 Task: Font style For heading Use Amiri Quran with dark cornflower blue 2 colour & Underline. font size for heading '20 Pt. 'Change the font style of data to AngsanaUPCand font size to  9 Pt. Change the alignment of both headline & data to  Align center. In the sheet  analysisAnnualSales_Report_2022
Action: Mouse moved to (7, 20)
Screenshot: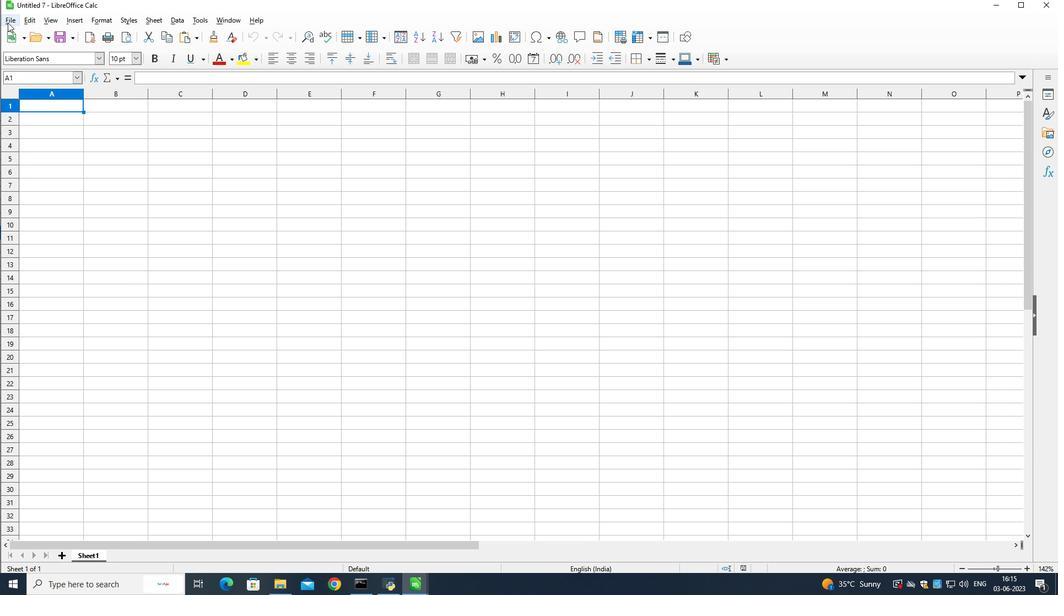 
Action: Mouse pressed left at (7, 20)
Screenshot: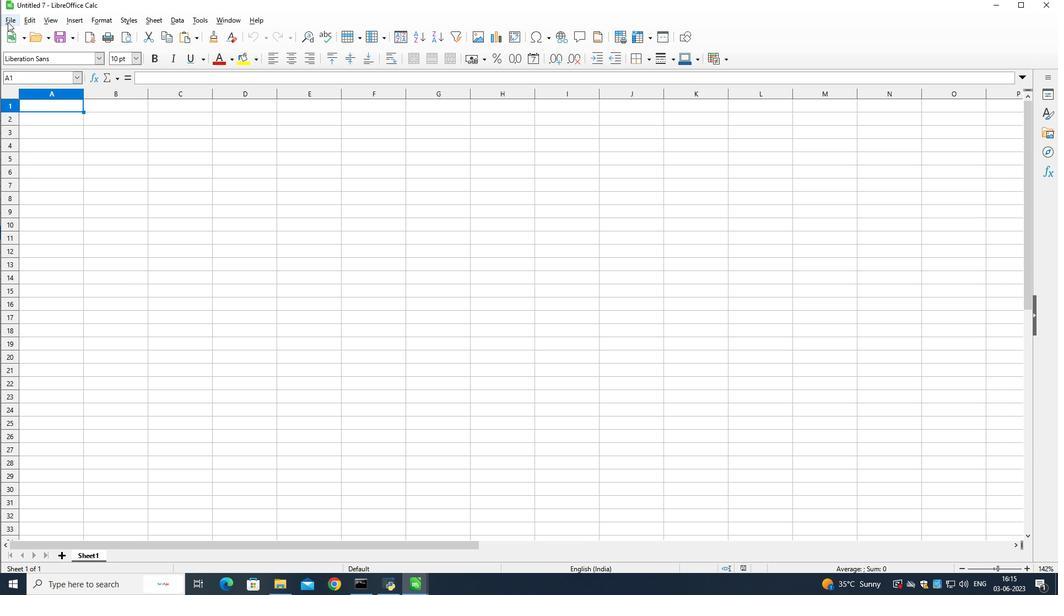 
Action: Mouse moved to (33, 47)
Screenshot: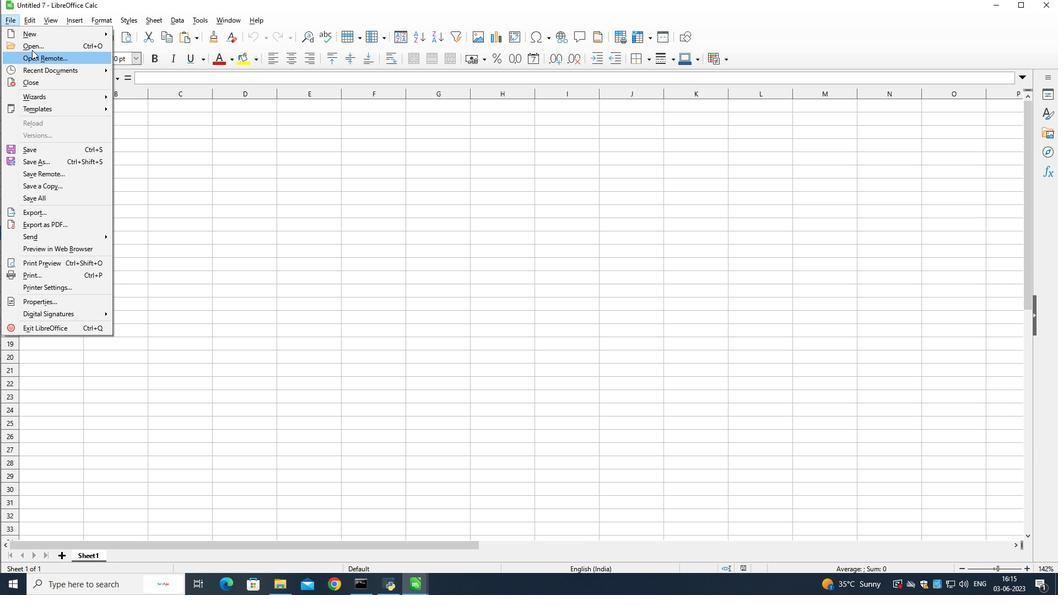 
Action: Mouse pressed left at (33, 47)
Screenshot: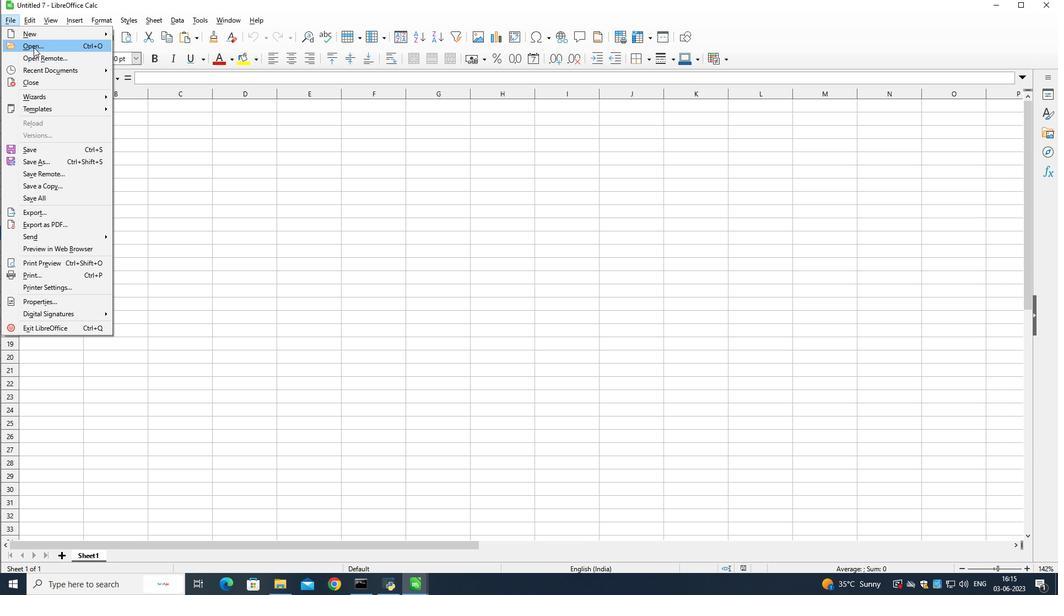 
Action: Mouse moved to (181, 246)
Screenshot: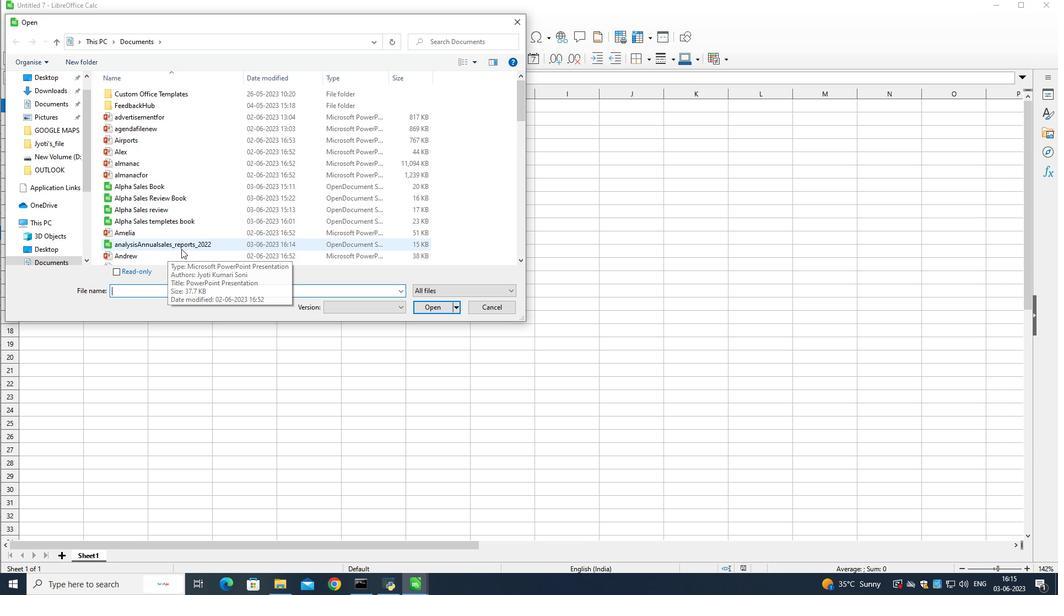
Action: Mouse pressed left at (181, 246)
Screenshot: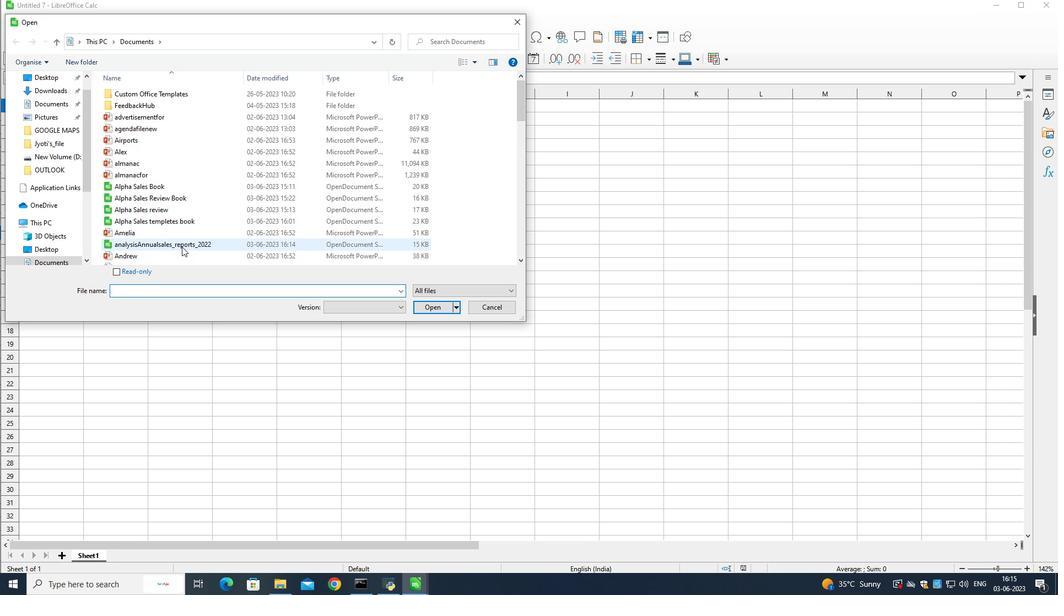 
Action: Mouse moved to (422, 309)
Screenshot: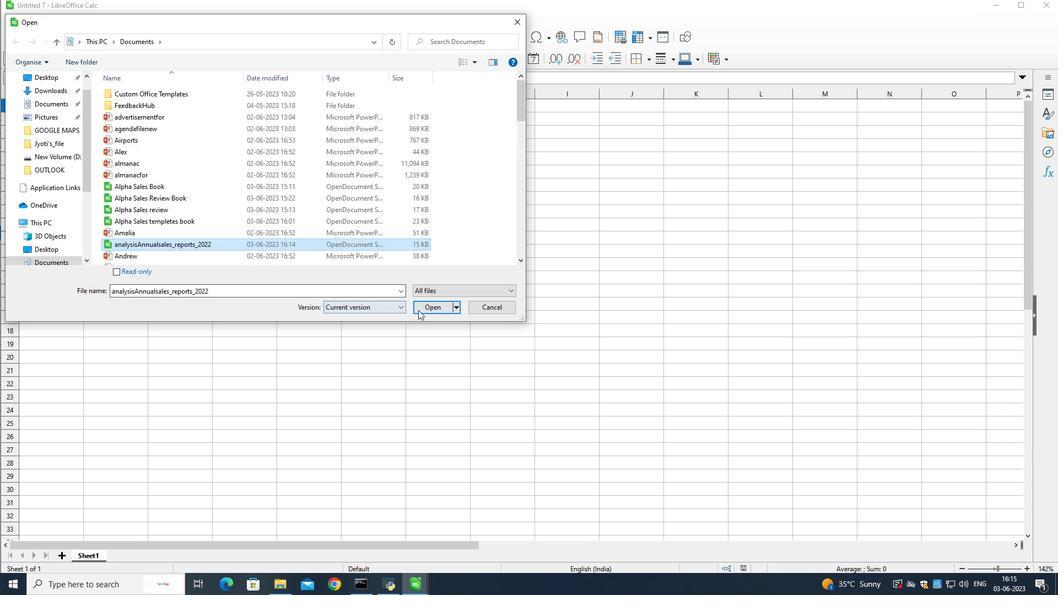 
Action: Mouse pressed left at (422, 309)
Screenshot: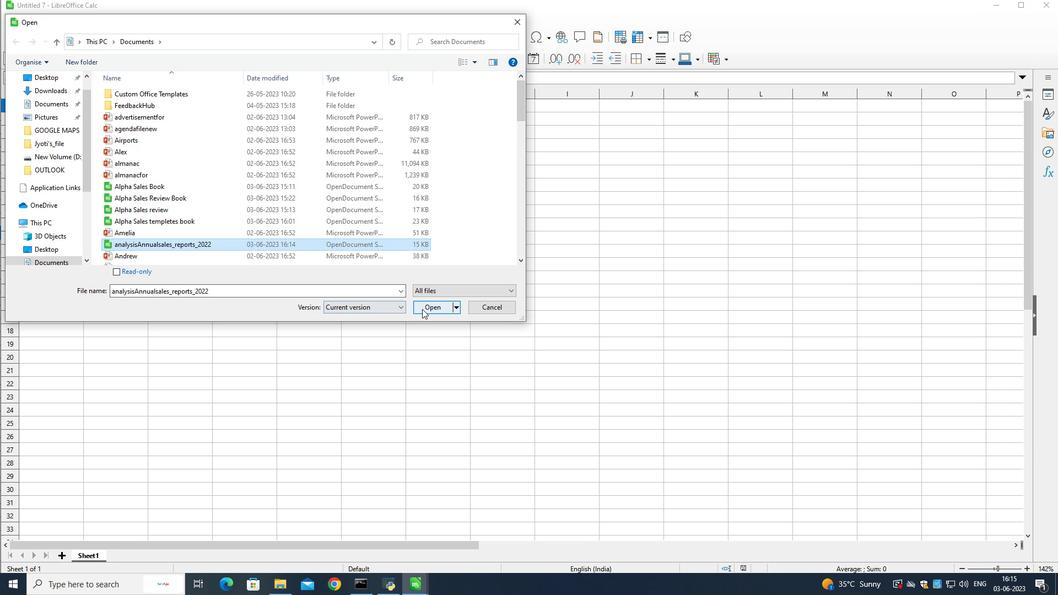 
Action: Mouse moved to (238, 103)
Screenshot: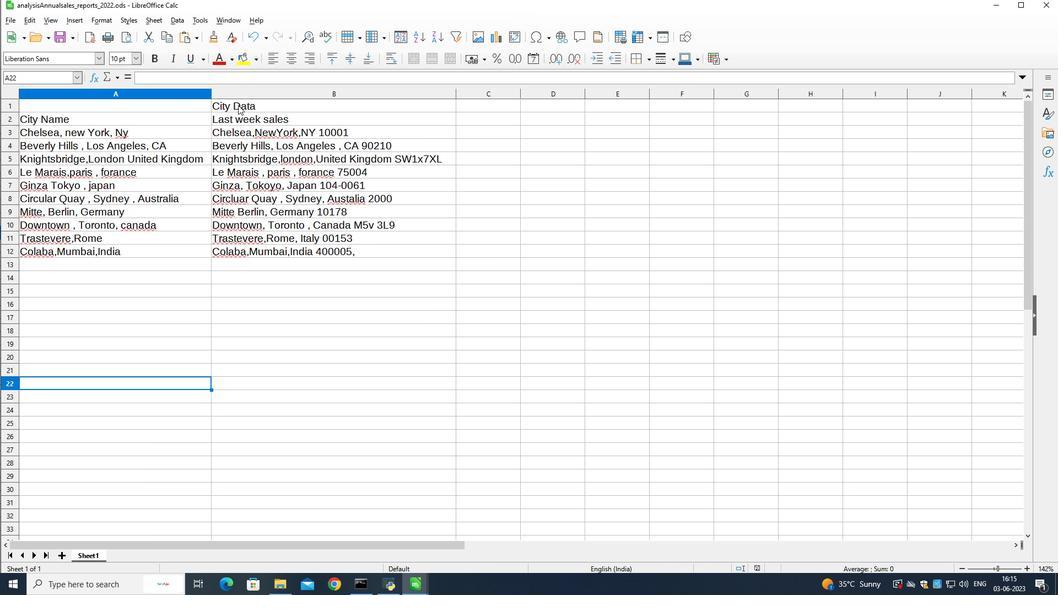 
Action: Mouse pressed left at (238, 103)
Screenshot: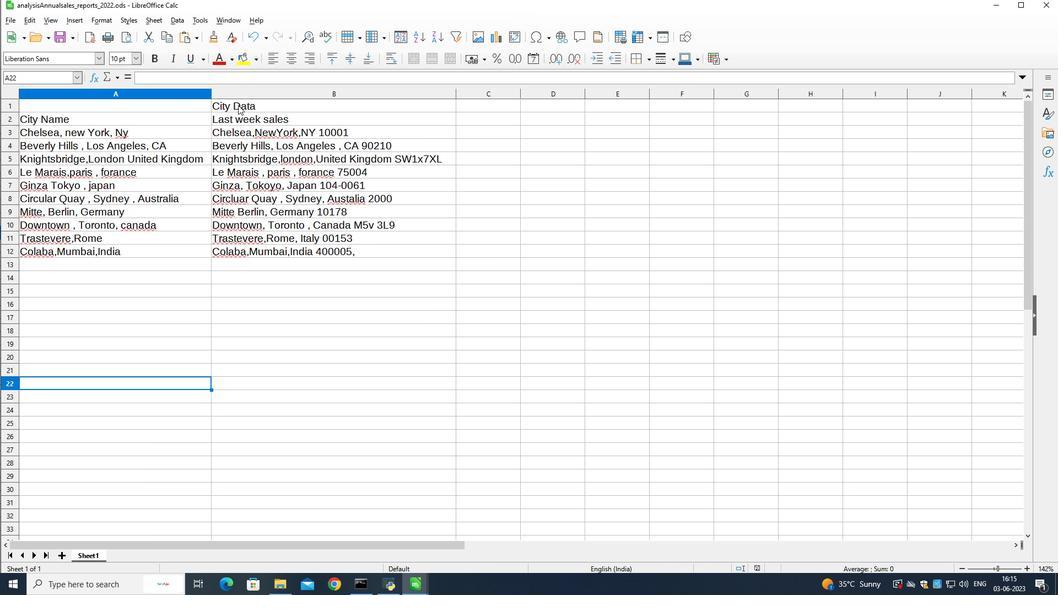 
Action: Mouse pressed left at (238, 103)
Screenshot: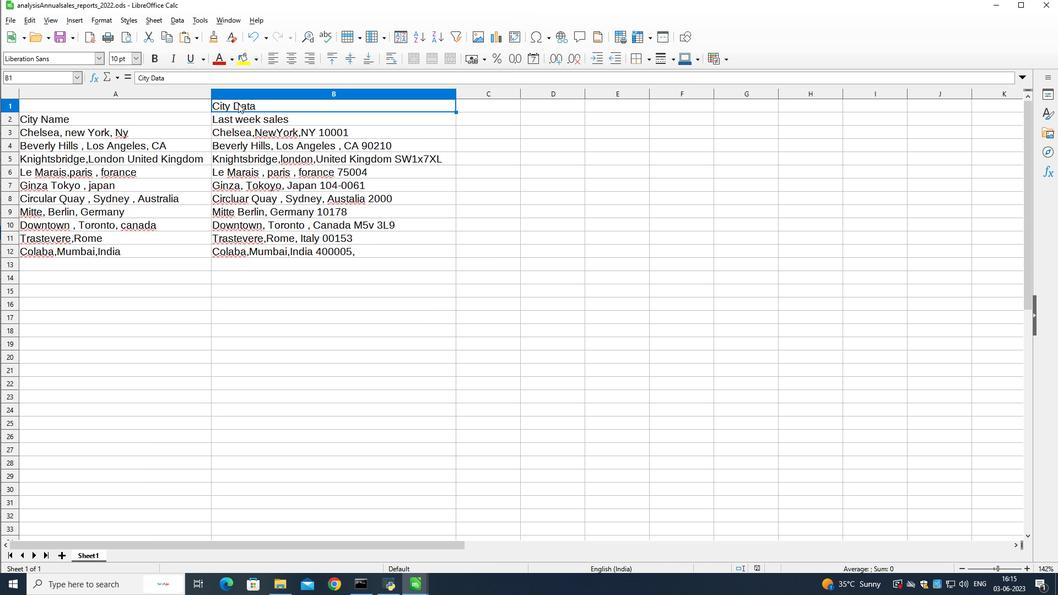 
Action: Mouse pressed left at (238, 103)
Screenshot: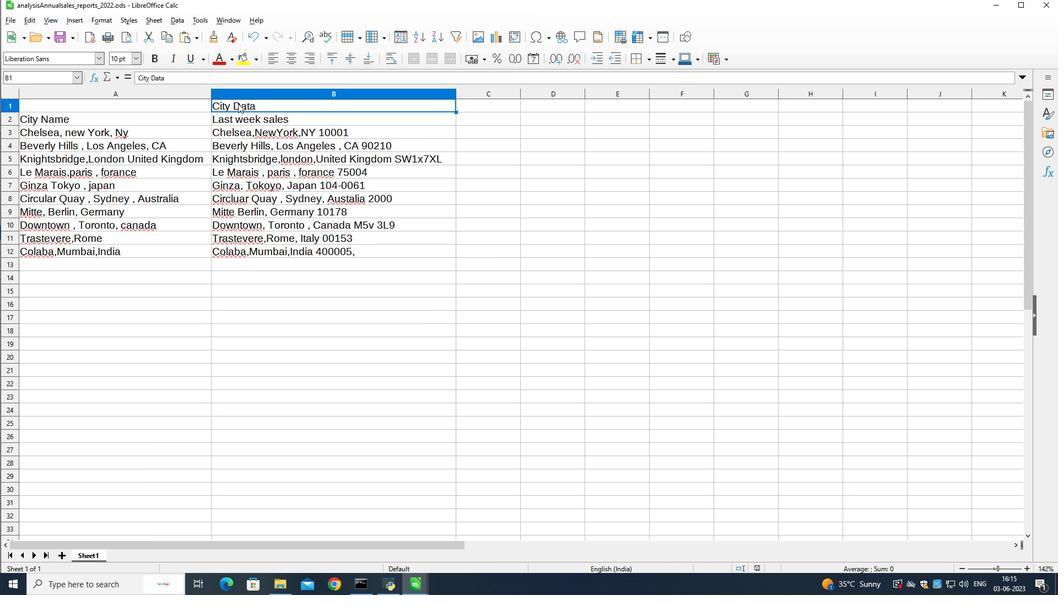 
Action: Mouse moved to (77, 61)
Screenshot: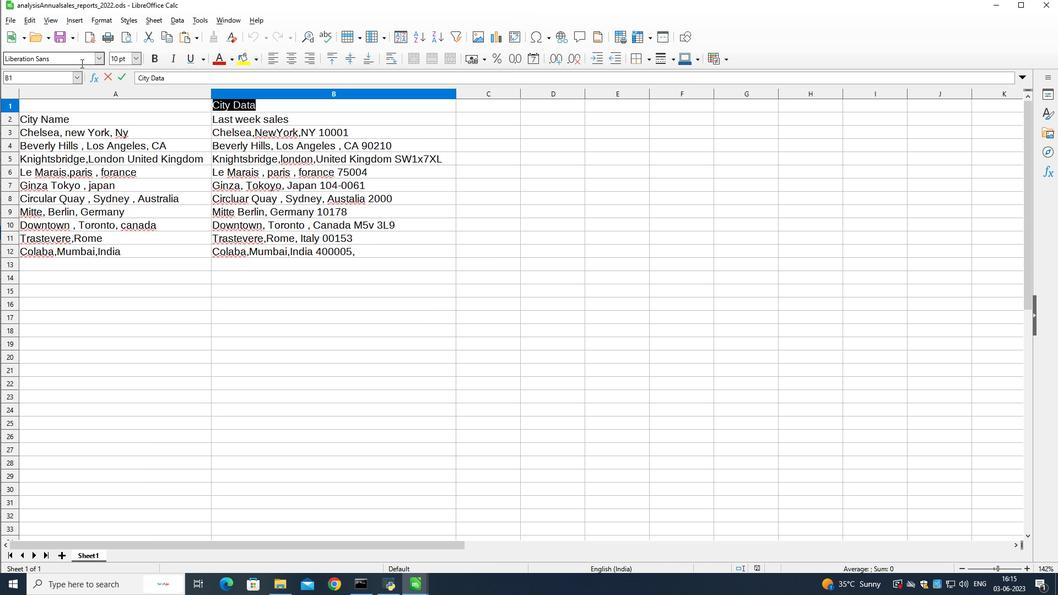 
Action: Mouse pressed left at (77, 61)
Screenshot: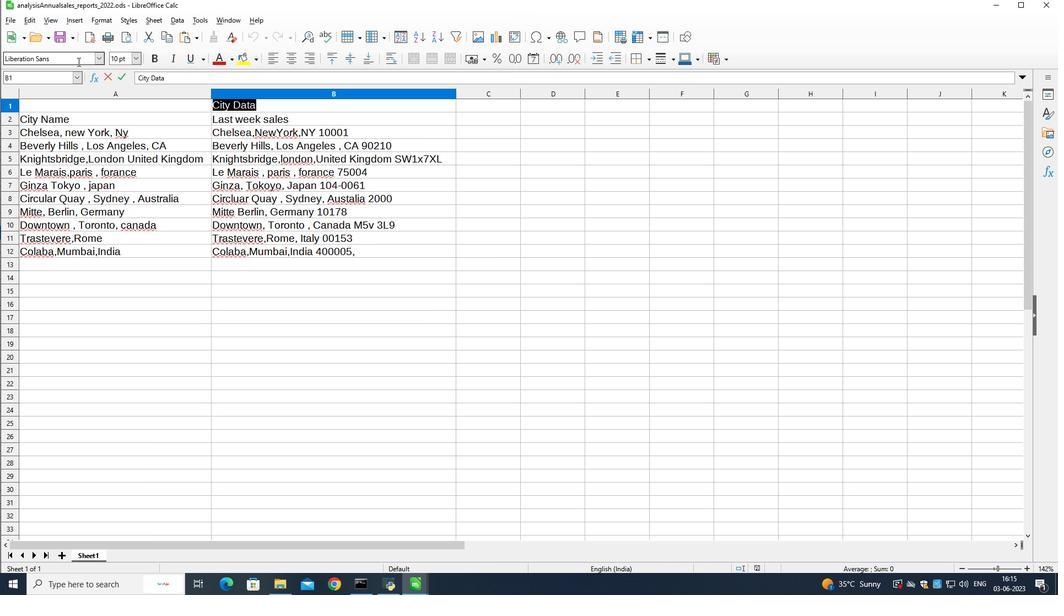 
Action: Mouse moved to (76, 61)
Screenshot: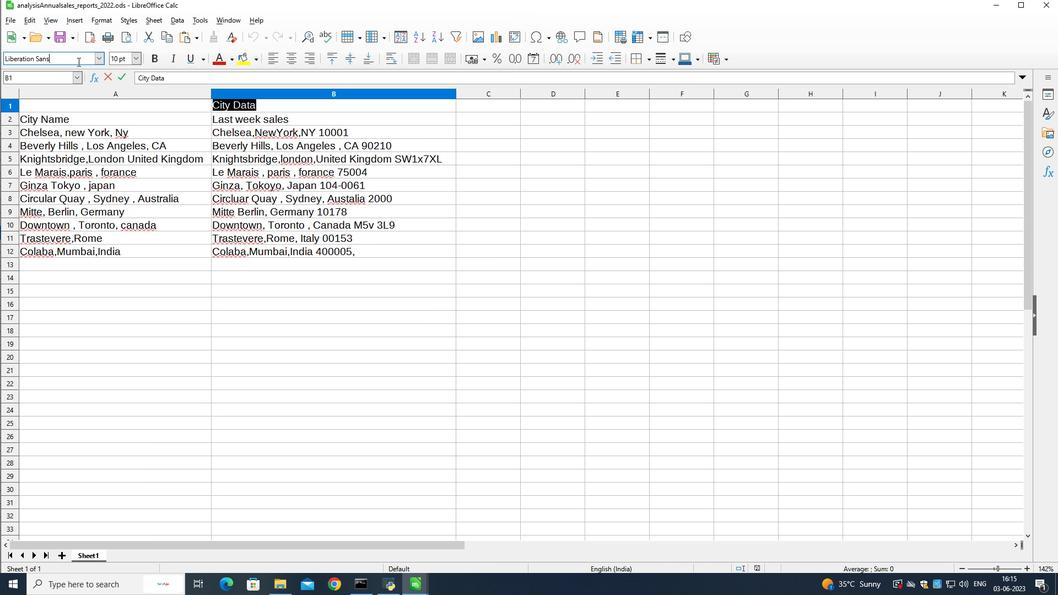
Action: Mouse pressed left at (76, 61)
Screenshot: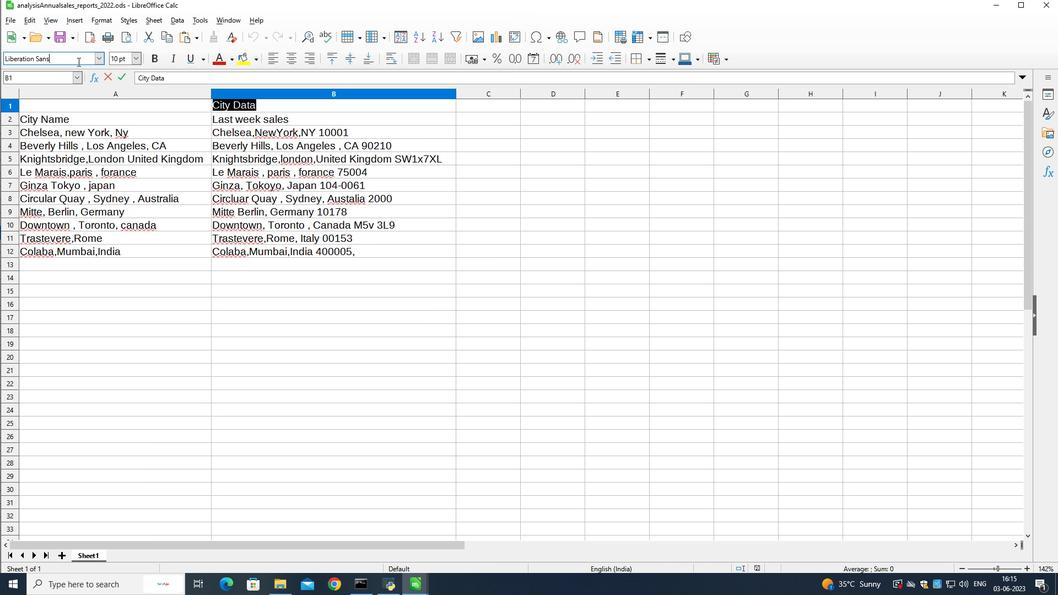 
Action: Mouse pressed left at (76, 61)
Screenshot: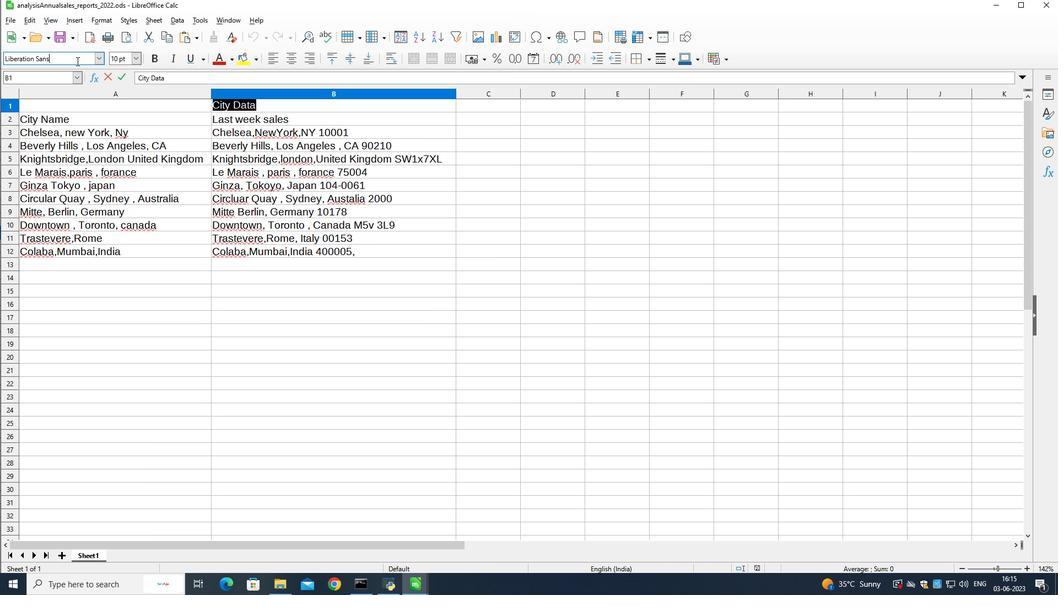 
Action: Mouse moved to (76, 63)
Screenshot: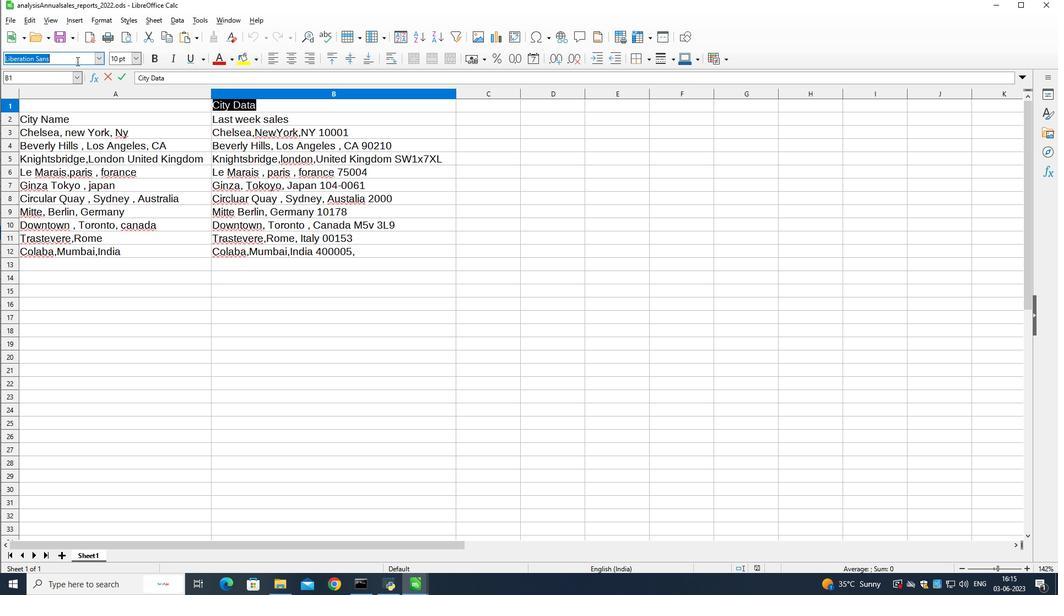
Action: Key pressed <Key.shift>Amiri<Key.space><Key.enter>
Screenshot: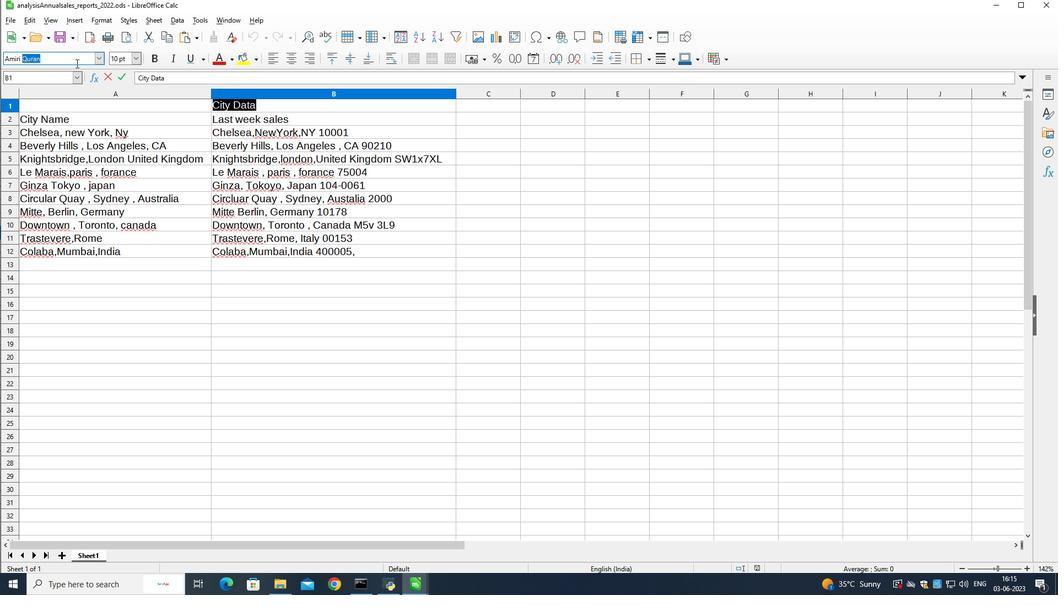 
Action: Mouse moved to (232, 60)
Screenshot: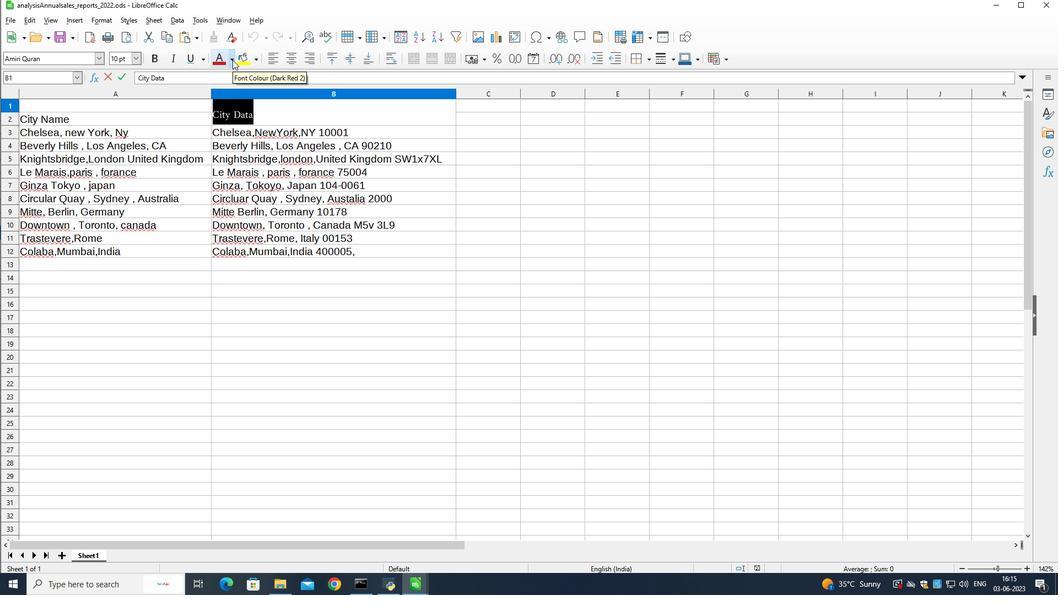 
Action: Mouse pressed left at (232, 60)
Screenshot: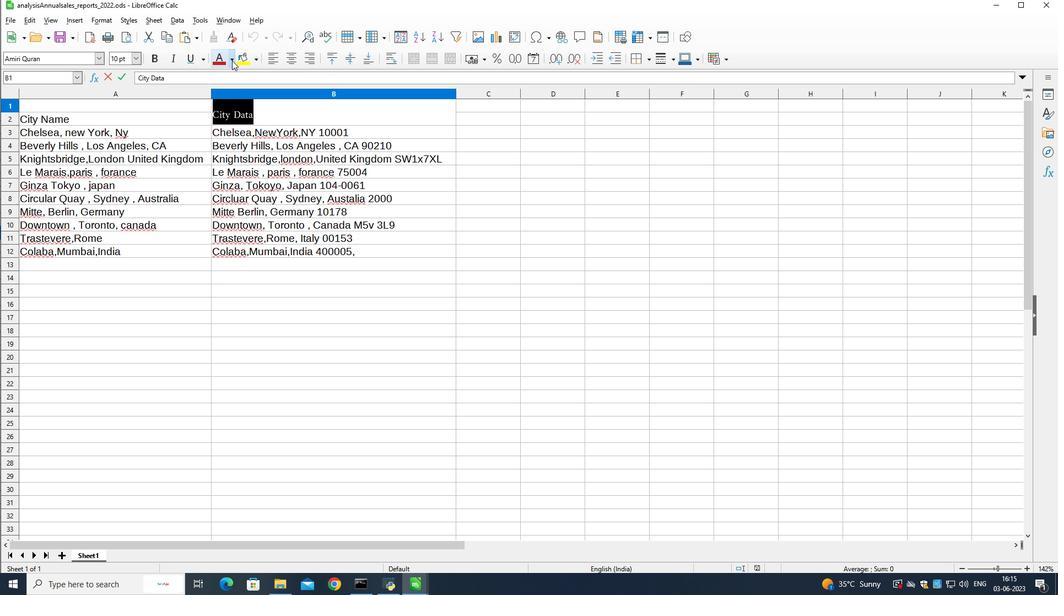 
Action: Mouse moved to (326, 115)
Screenshot: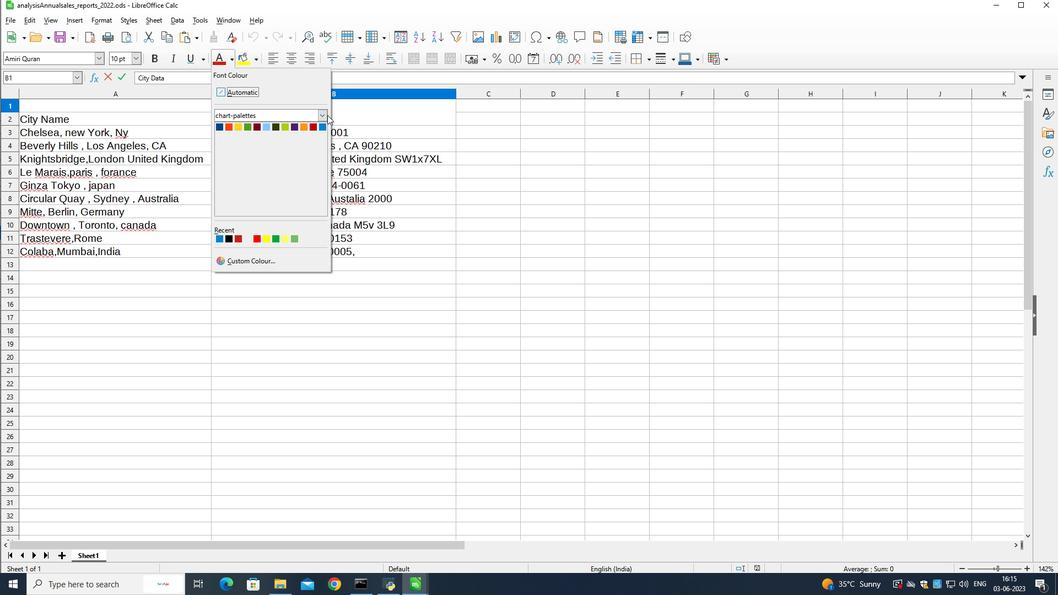 
Action: Mouse pressed left at (326, 115)
Screenshot: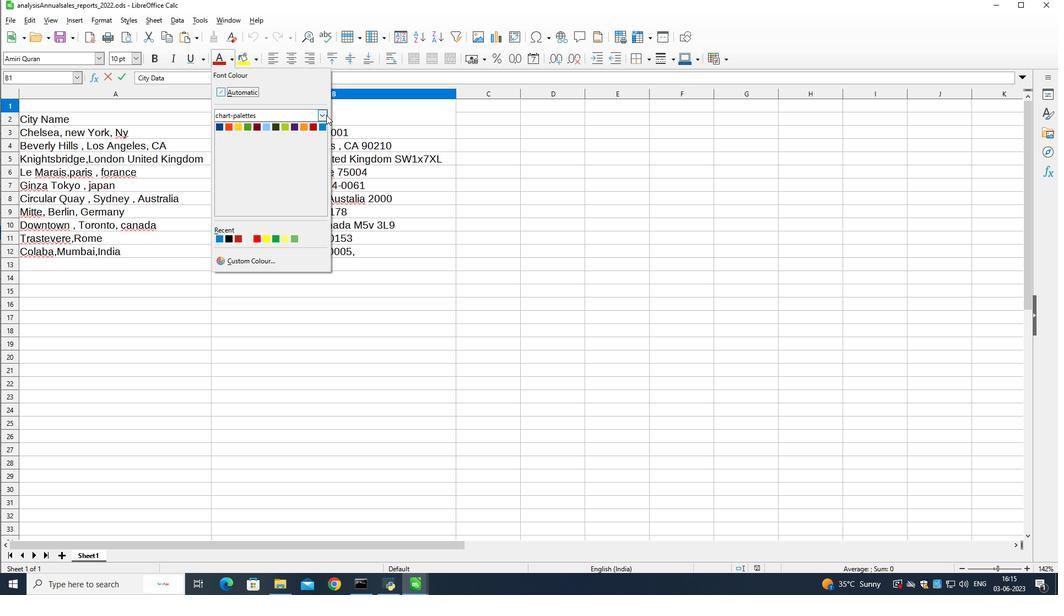
Action: Mouse moved to (259, 257)
Screenshot: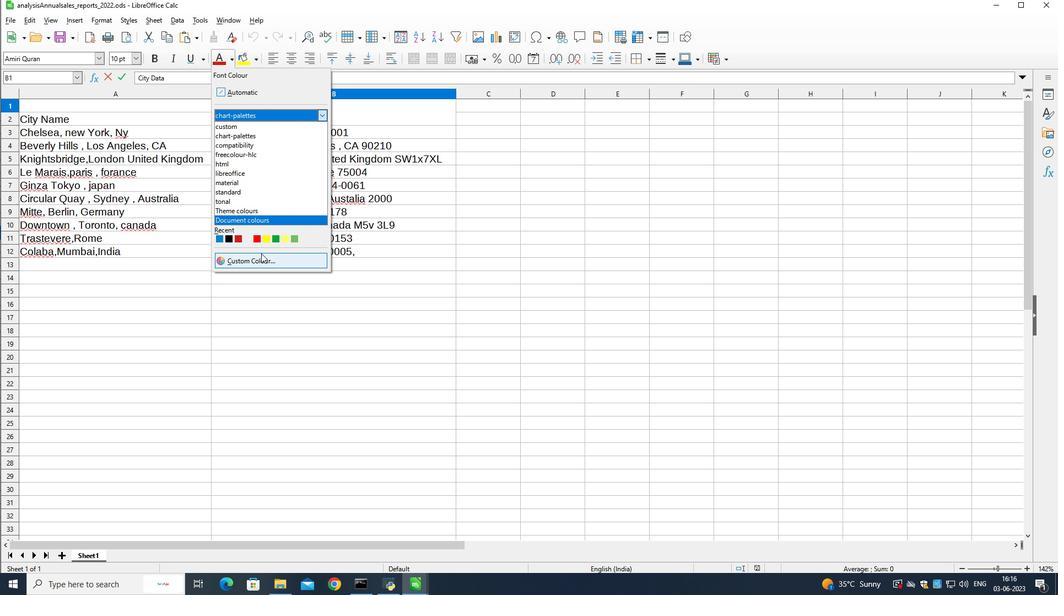 
Action: Mouse pressed left at (259, 257)
Screenshot: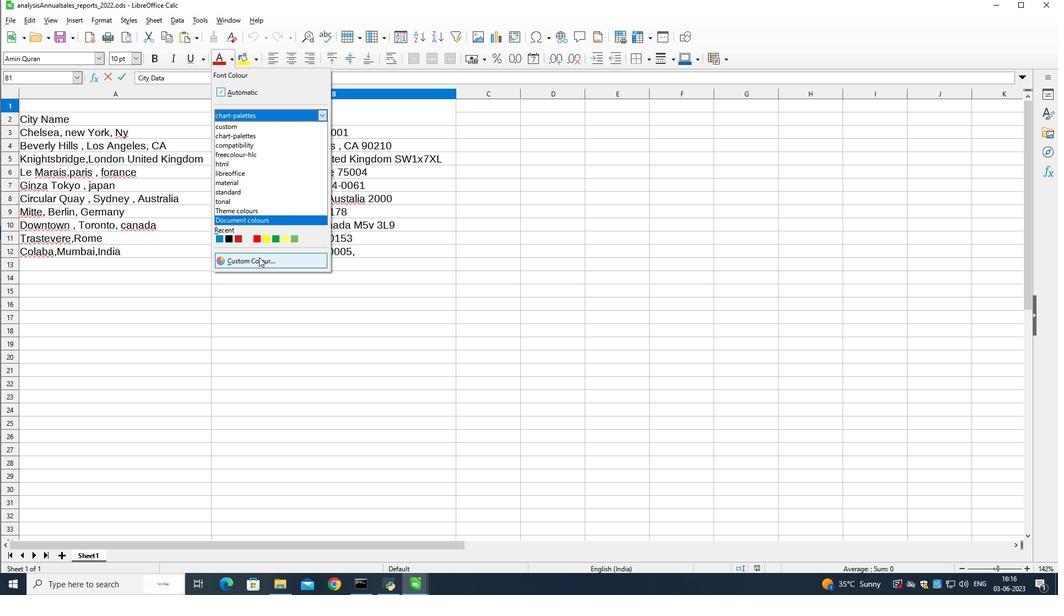 
Action: Mouse moved to (637, 240)
Screenshot: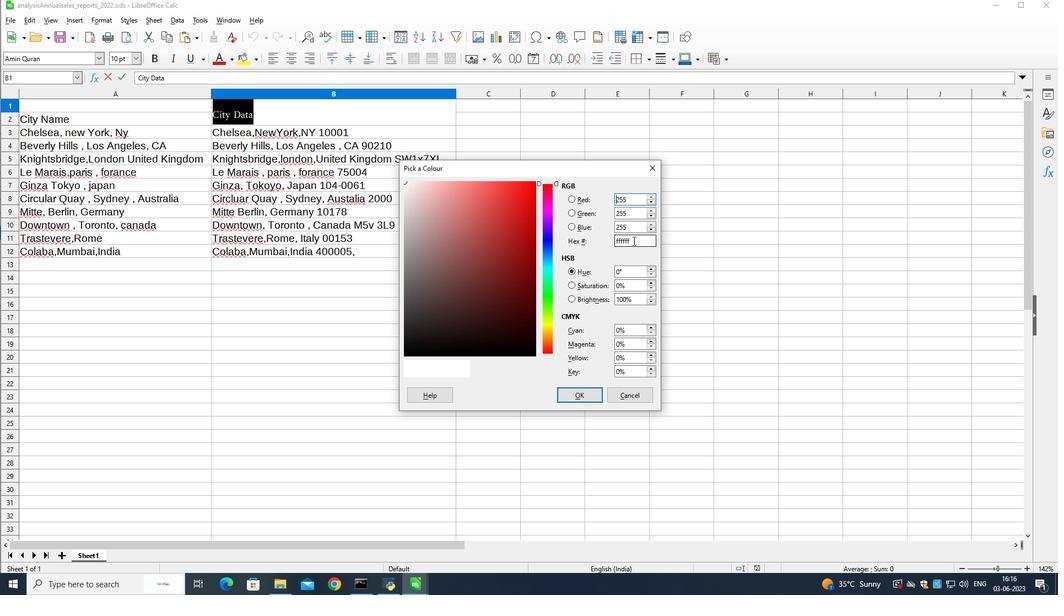 
Action: Mouse pressed left at (637, 240)
Screenshot: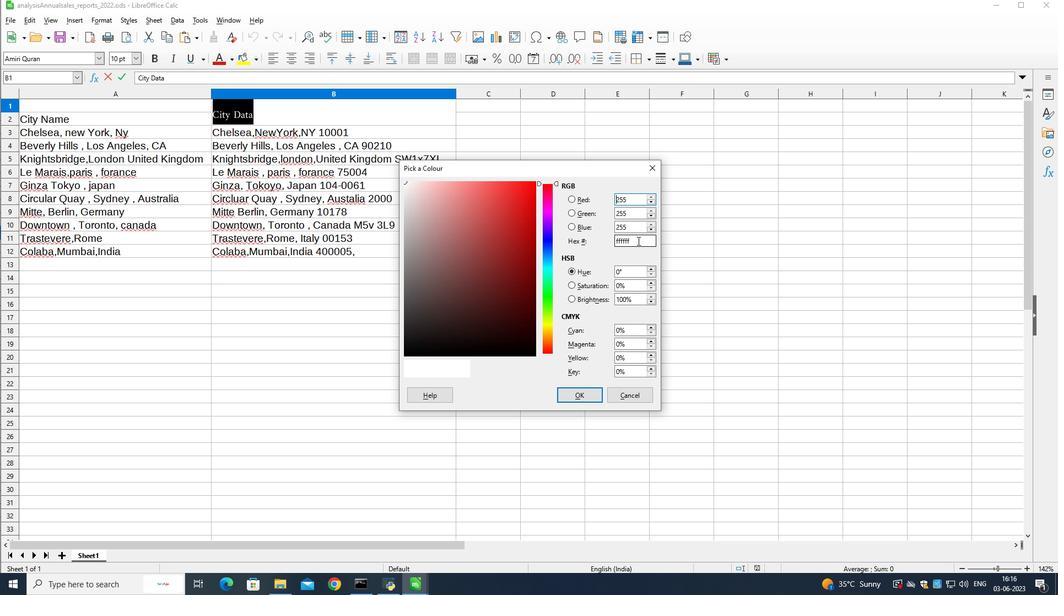 
Action: Mouse moved to (635, 240)
Screenshot: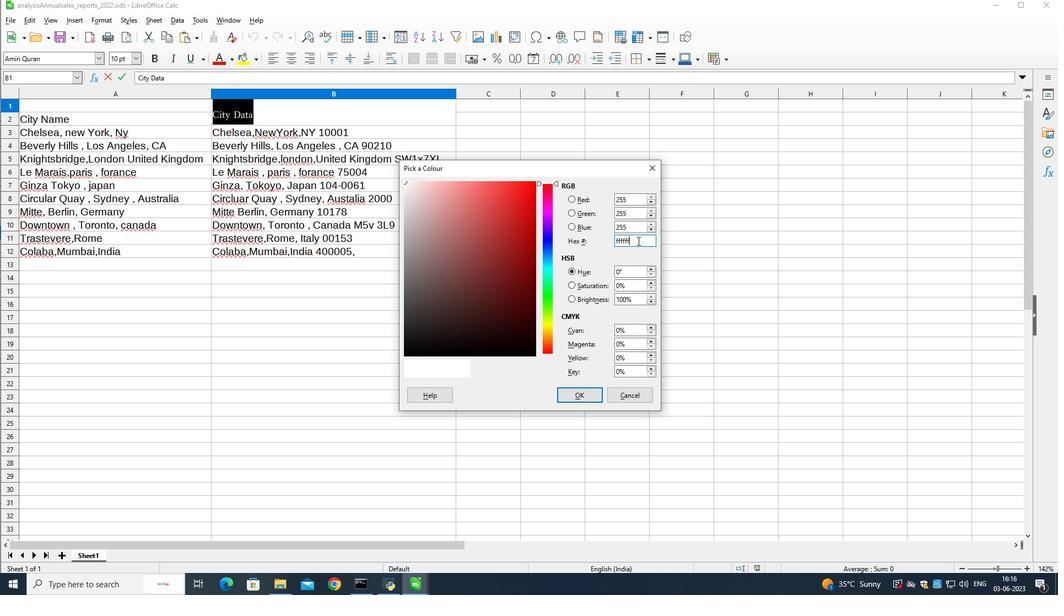 
Action: Mouse pressed left at (635, 240)
Screenshot: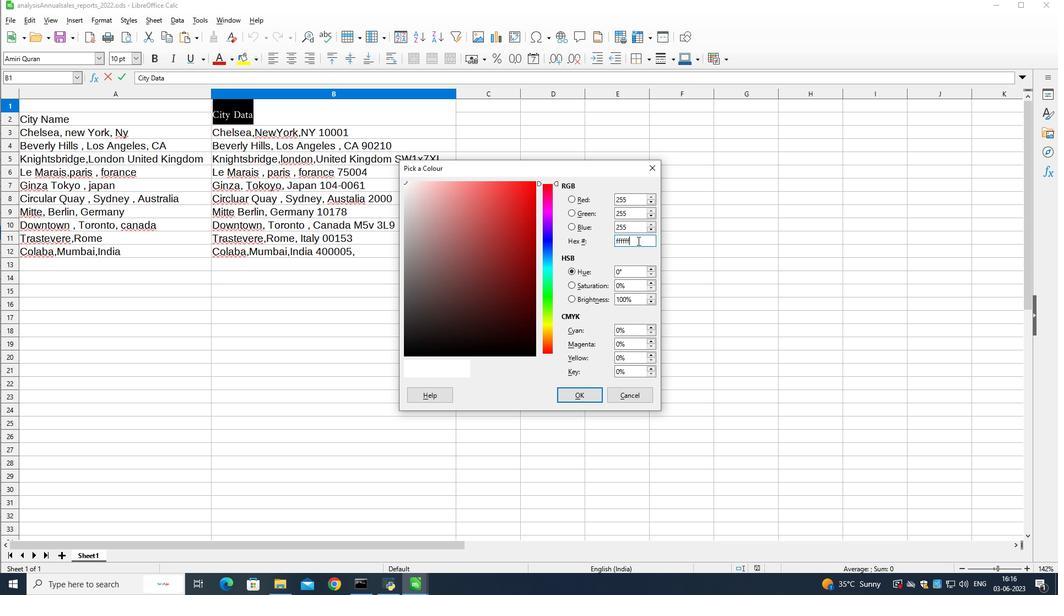 
Action: Mouse moved to (636, 237)
Screenshot: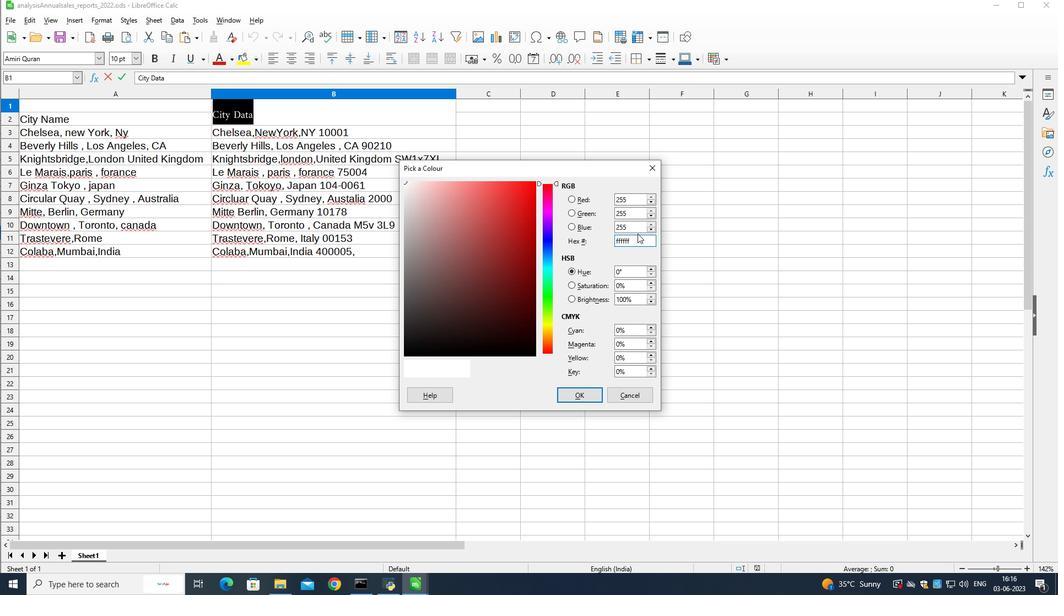
Action: Mouse pressed left at (636, 237)
Screenshot: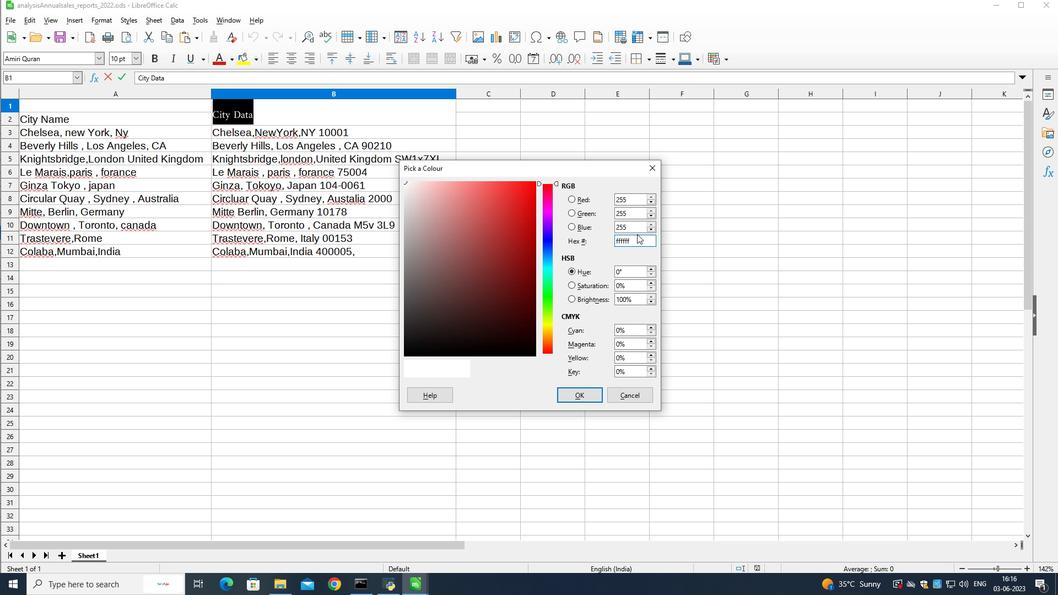 
Action: Mouse moved to (635, 237)
Screenshot: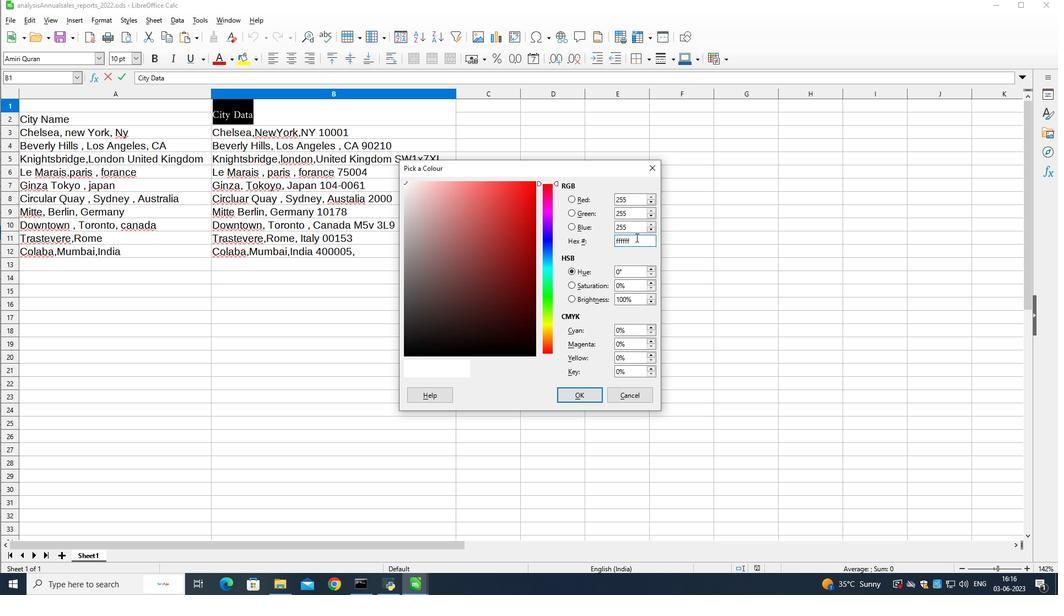 
Action: Mouse pressed left at (635, 237)
Screenshot: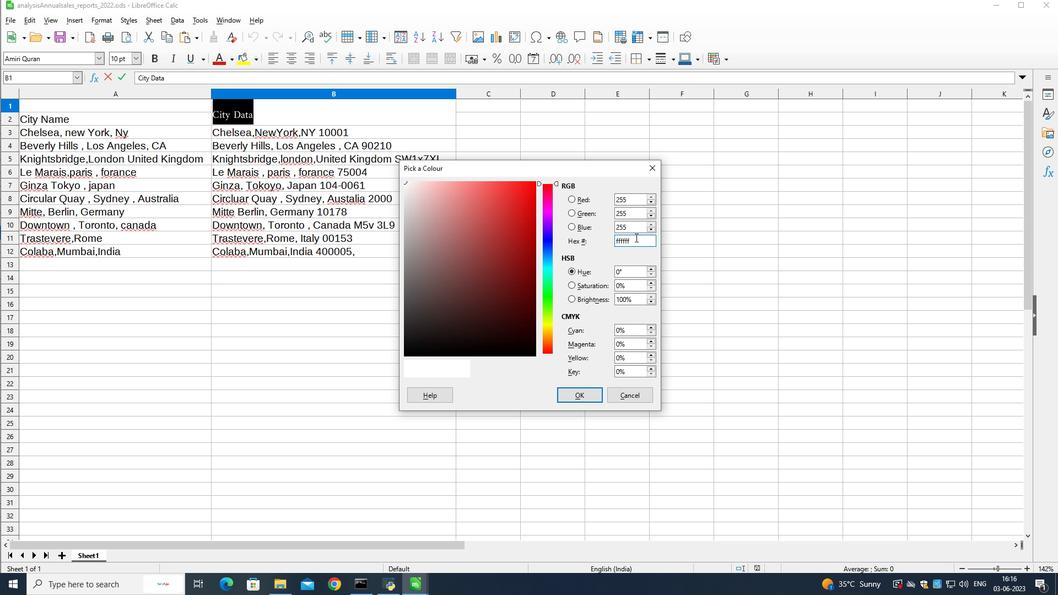 
Action: Mouse pressed left at (635, 237)
Screenshot: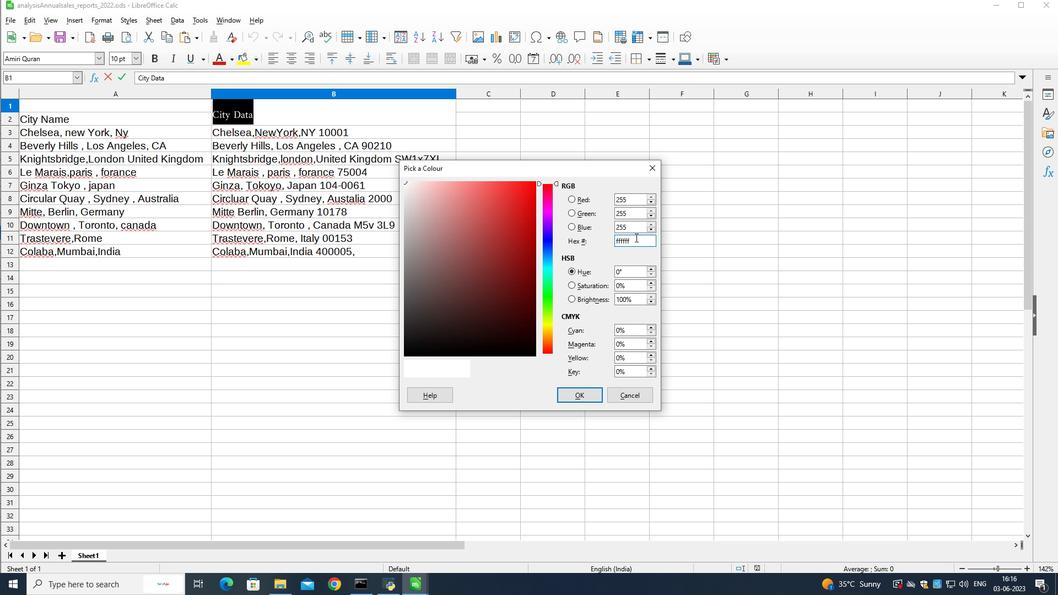 
Action: Mouse pressed left at (635, 237)
Screenshot: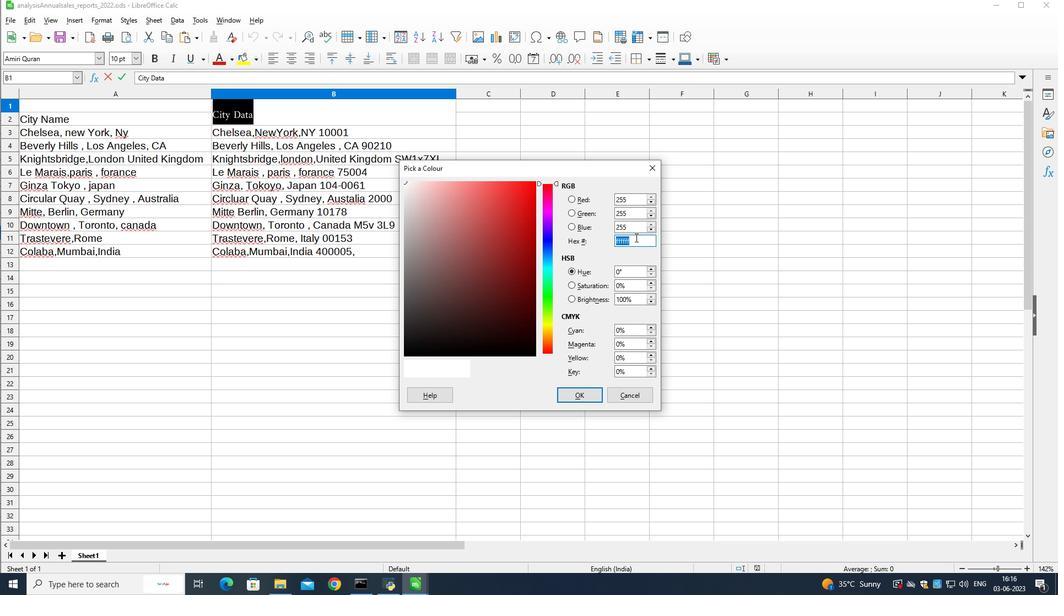 
Action: Mouse moved to (612, 250)
Screenshot: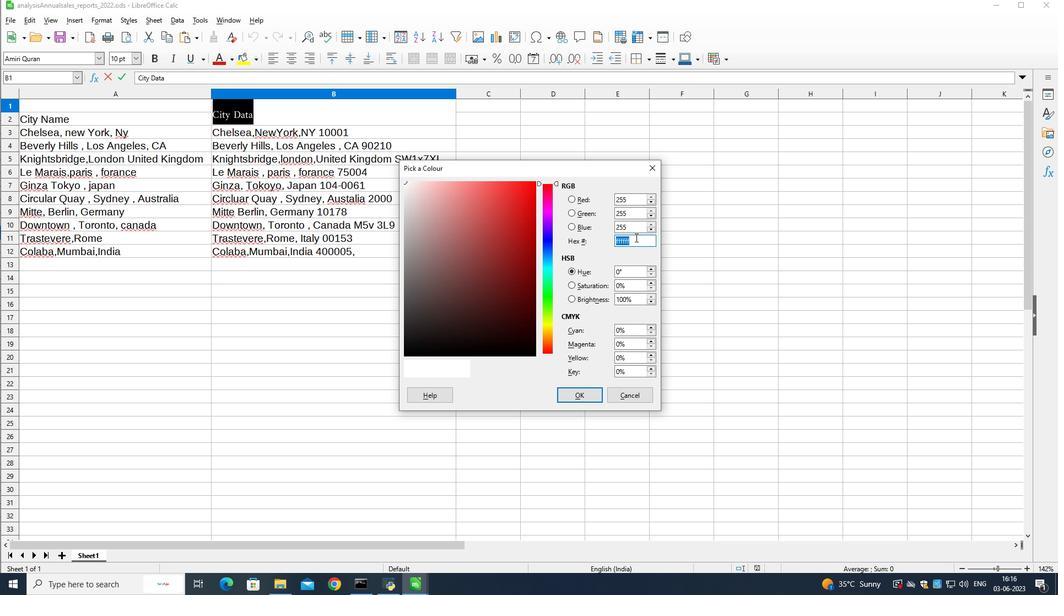 
Action: Key pressed <Key.shift><Key.shift><Key.shift><Key.shift><Key.shift><Key.shift><Key.shift><Key.shift><Key.shift><Key.shift><Key.shift><Key.shift><Key.shift><Key.shift><Key.shift>#a4c2f4
Screenshot: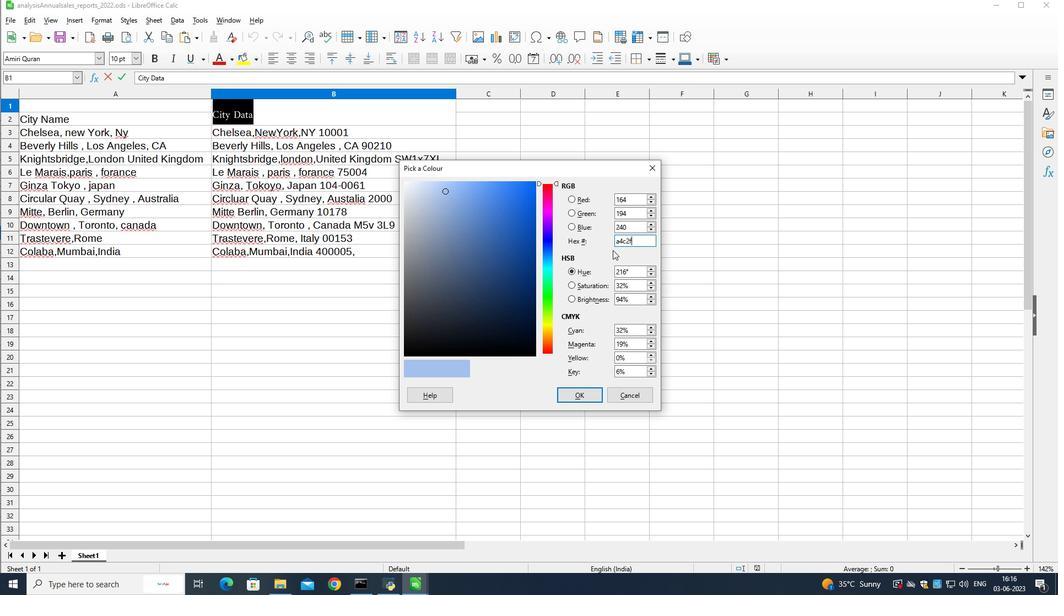 
Action: Mouse moved to (583, 393)
Screenshot: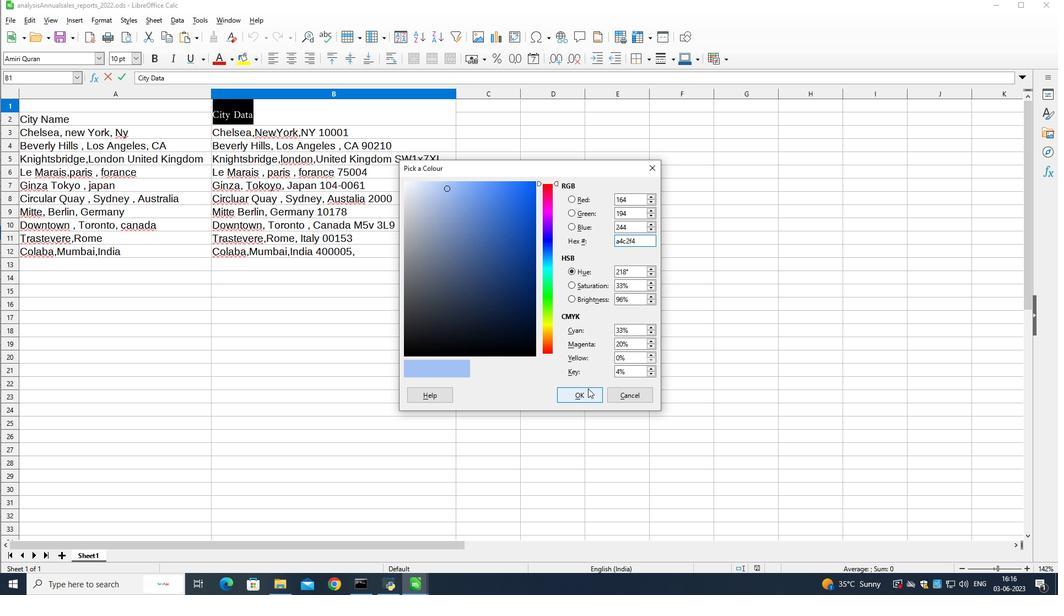 
Action: Mouse pressed left at (583, 393)
Screenshot: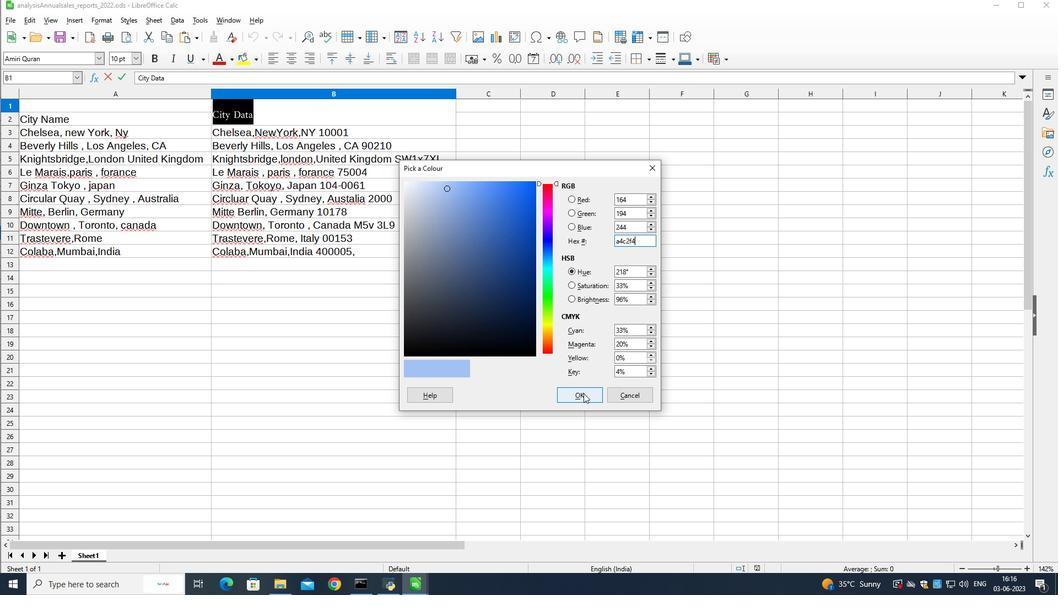 
Action: Mouse moved to (278, 167)
Screenshot: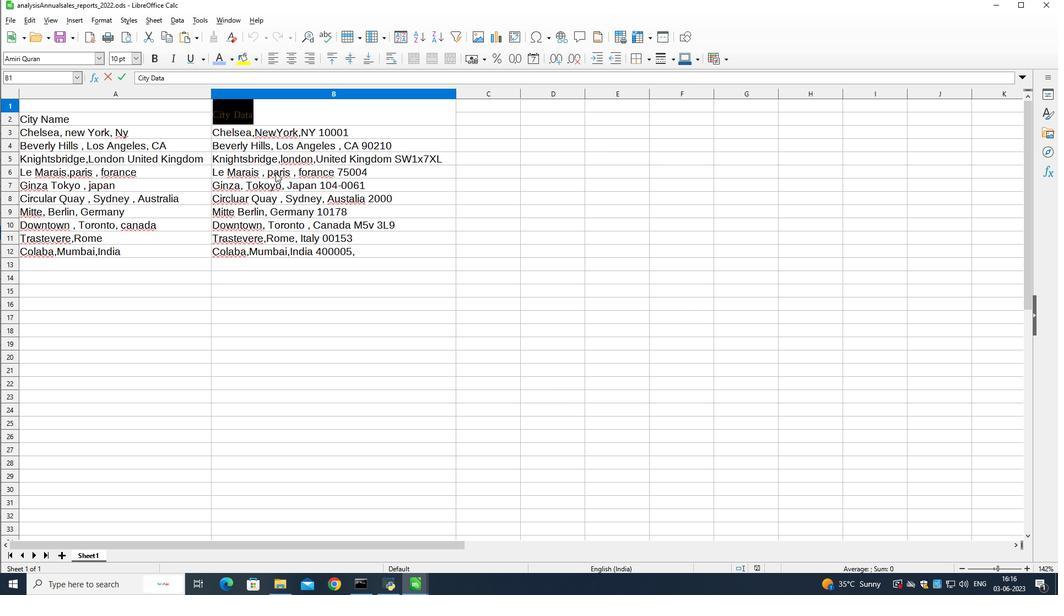 
Action: Mouse pressed left at (278, 167)
Screenshot: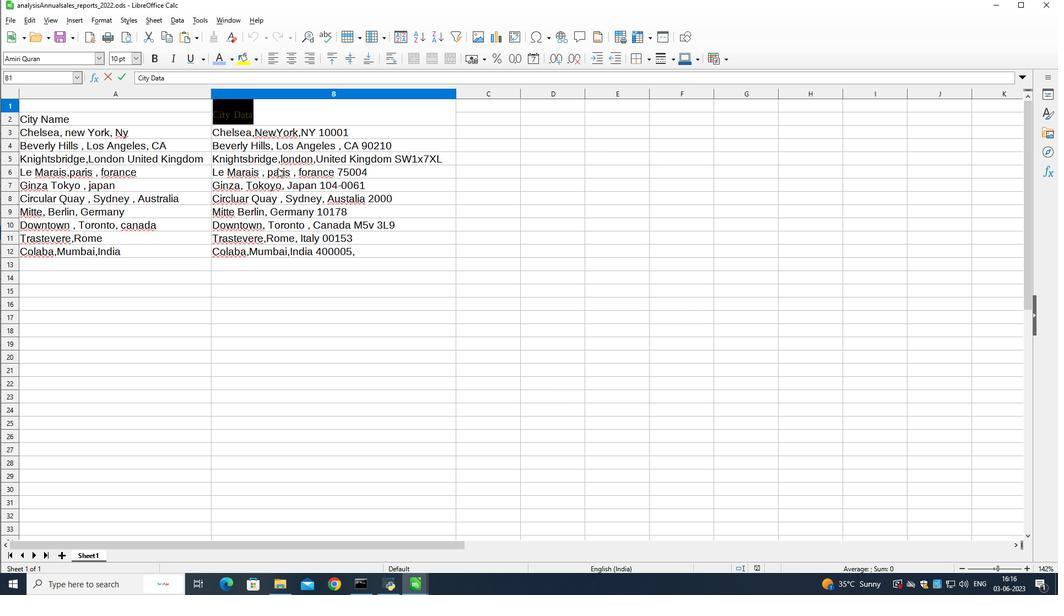 
Action: Mouse moved to (279, 144)
Screenshot: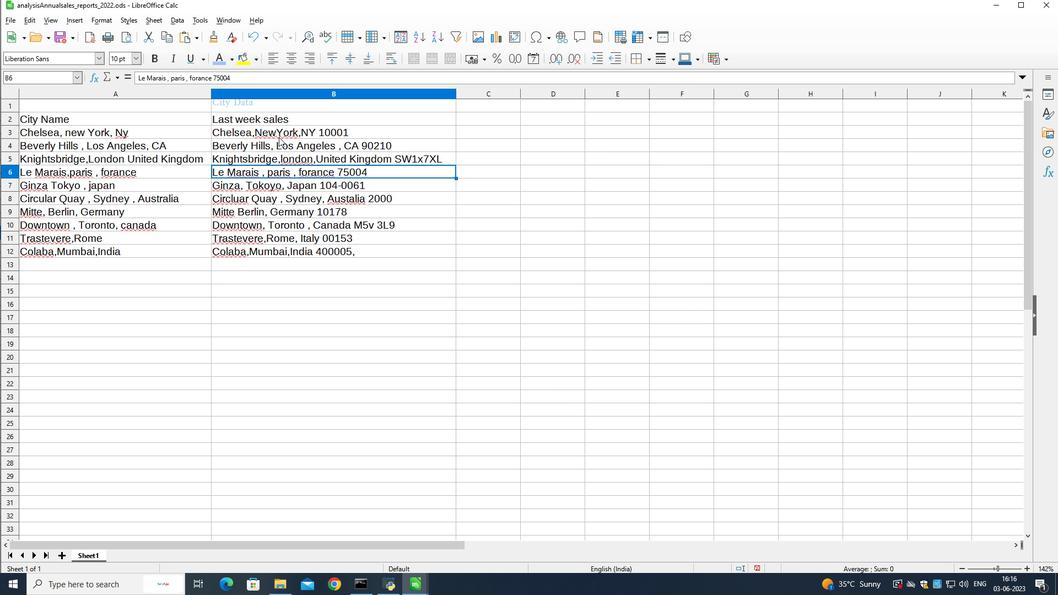 
Action: Mouse scrolled (279, 144) with delta (0, 0)
Screenshot: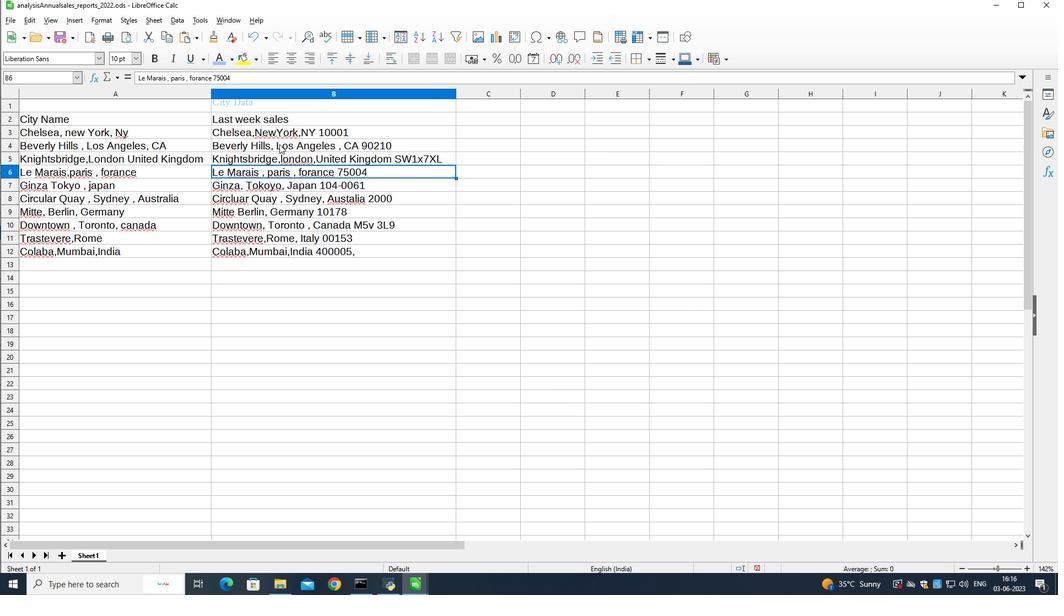 
Action: Mouse moved to (279, 144)
Screenshot: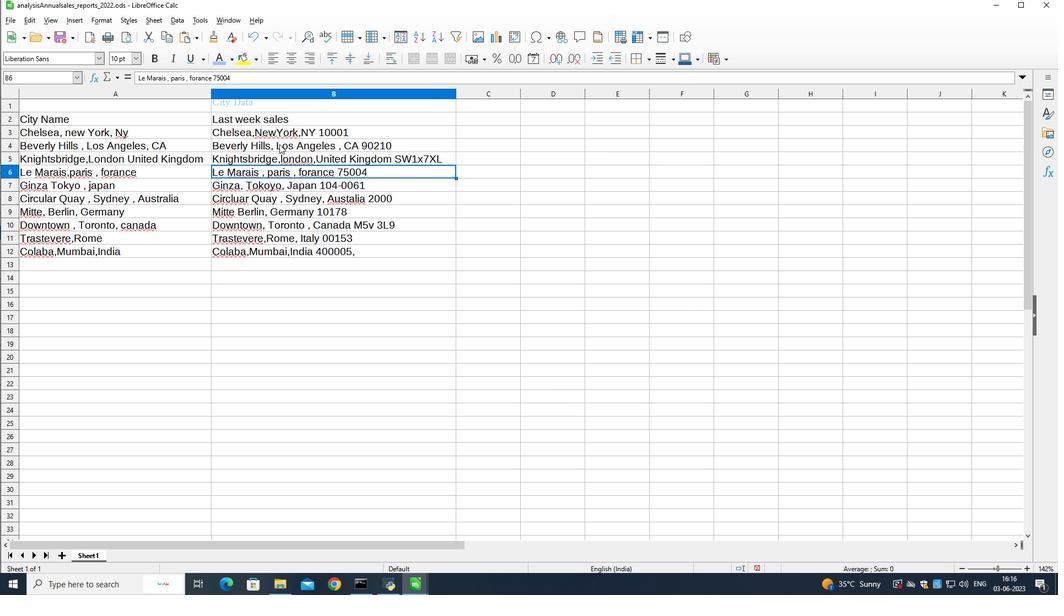
Action: Mouse scrolled (279, 145) with delta (0, 0)
Screenshot: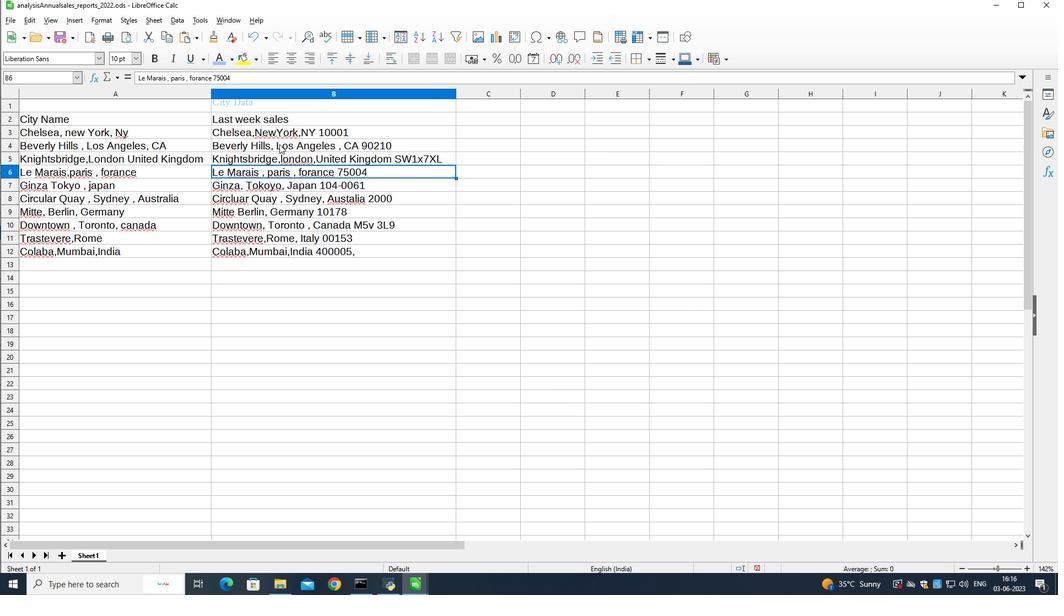 
Action: Mouse moved to (278, 144)
Screenshot: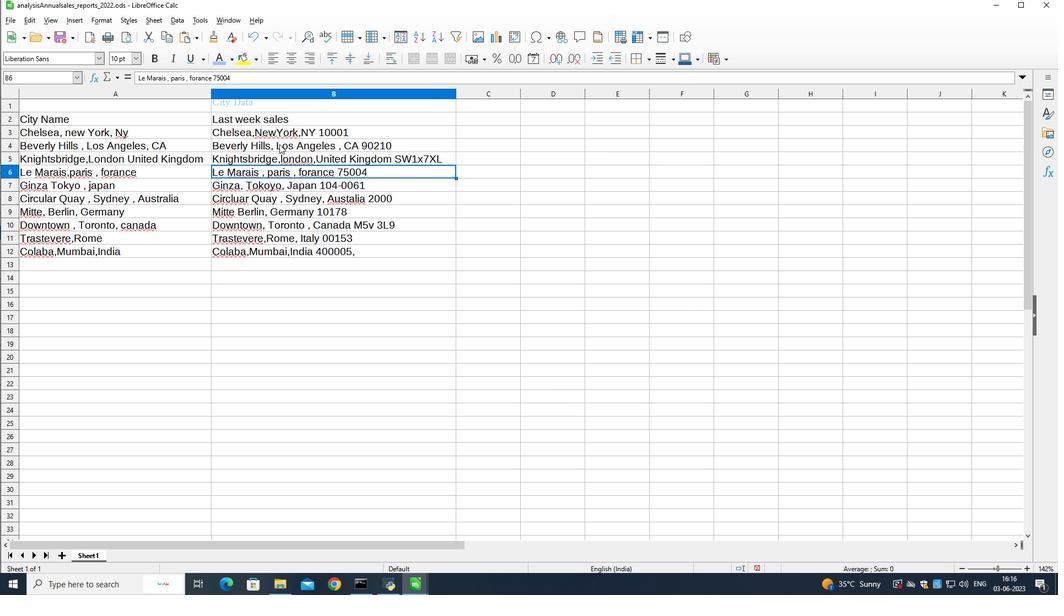 
Action: Mouse scrolled (278, 145) with delta (0, 0)
Screenshot: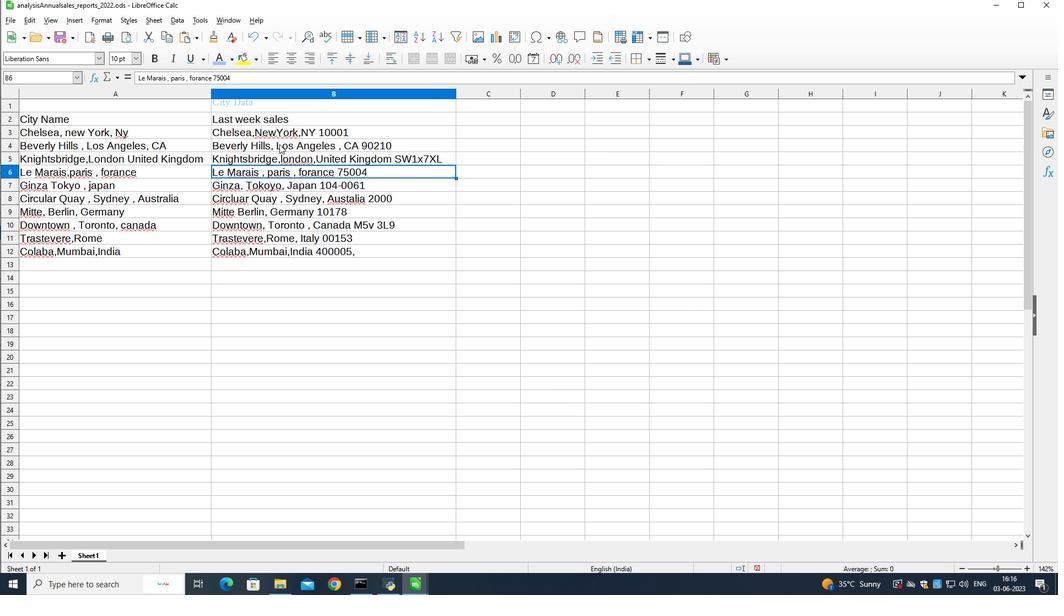 
Action: Mouse moved to (269, 105)
Screenshot: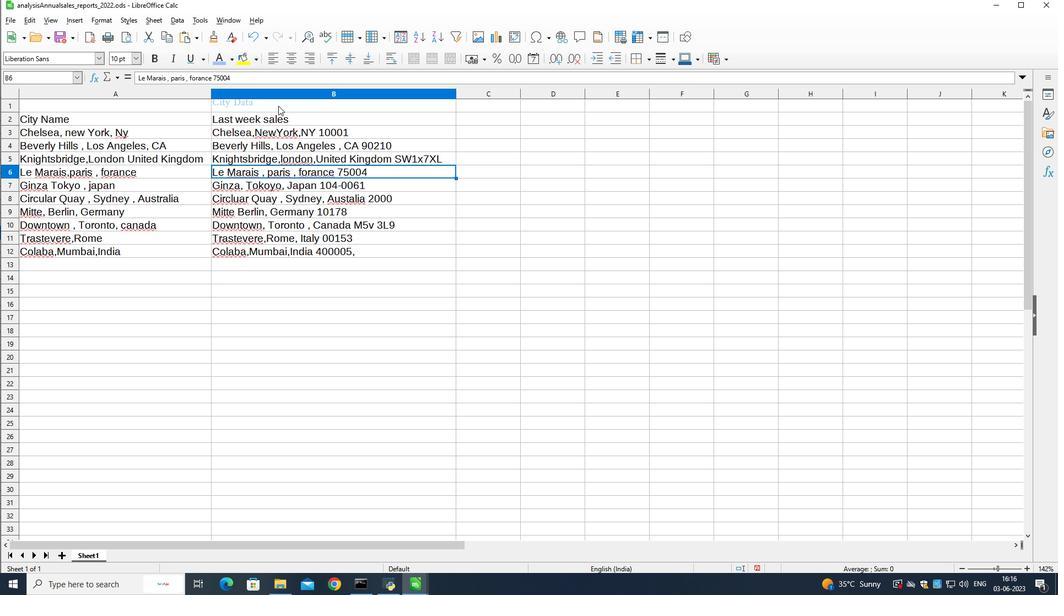 
Action: Mouse pressed left at (269, 105)
Screenshot: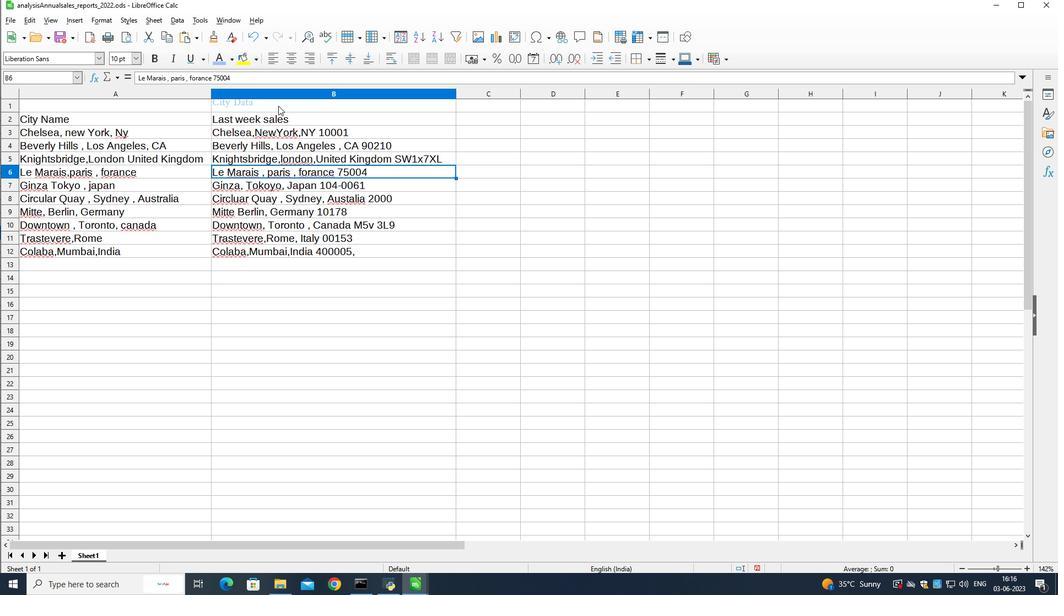 
Action: Mouse moved to (268, 105)
Screenshot: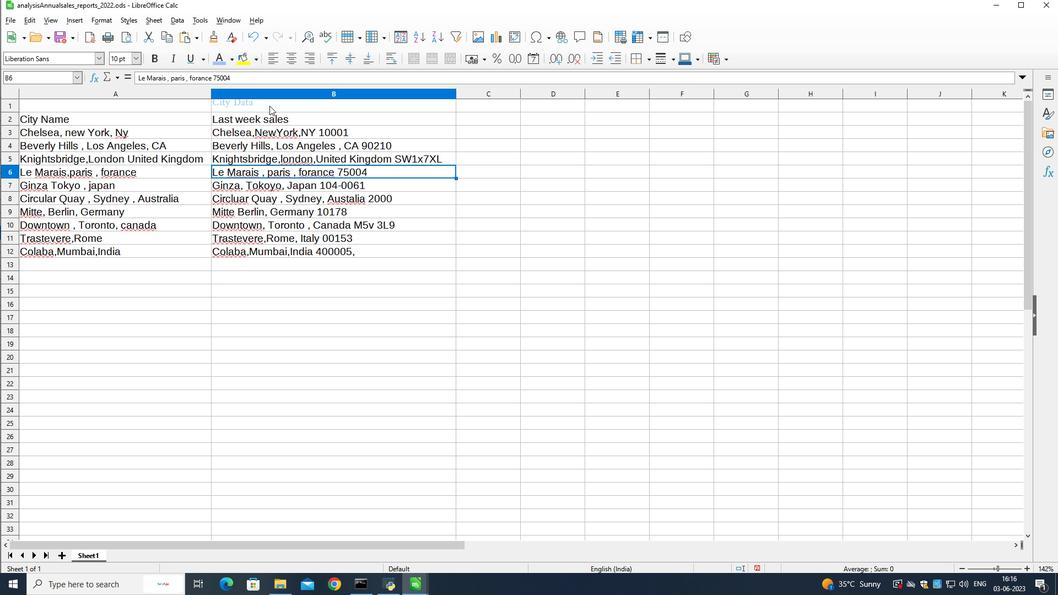 
Action: Mouse pressed left at (268, 105)
Screenshot: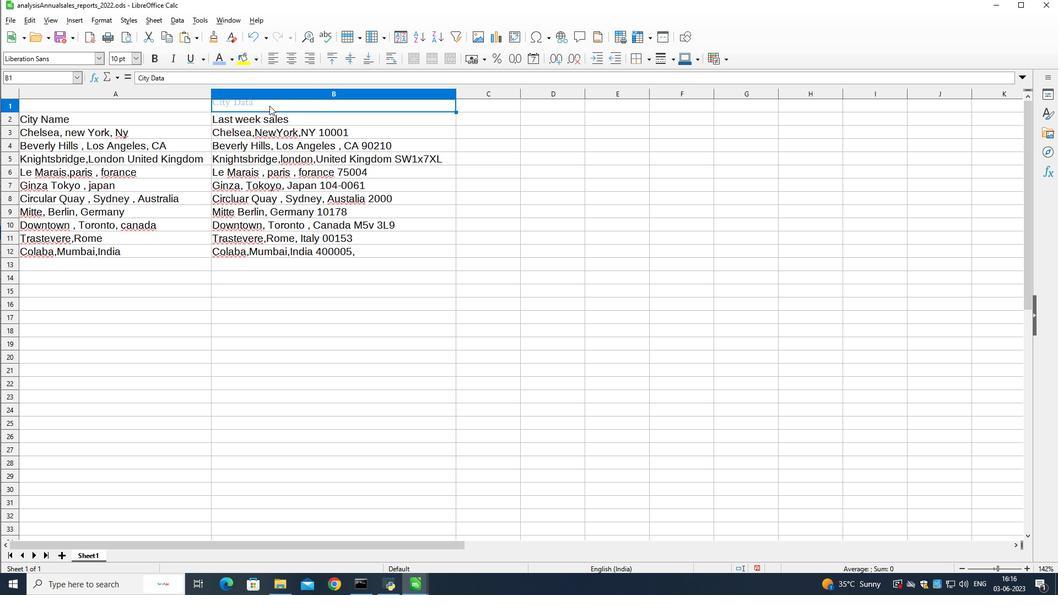 
Action: Mouse pressed left at (268, 105)
Screenshot: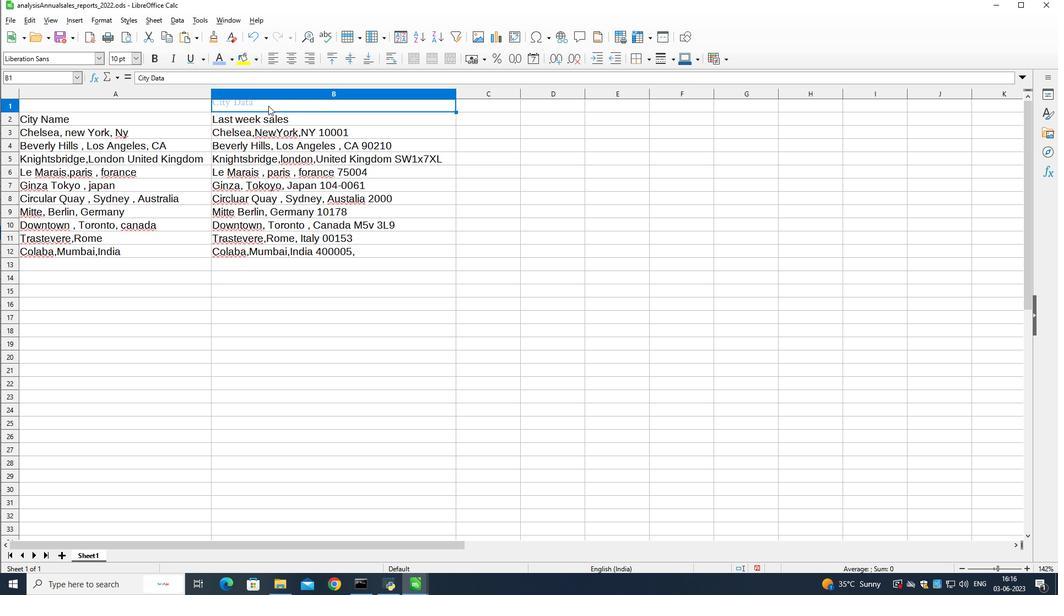 
Action: Mouse moved to (187, 57)
Screenshot: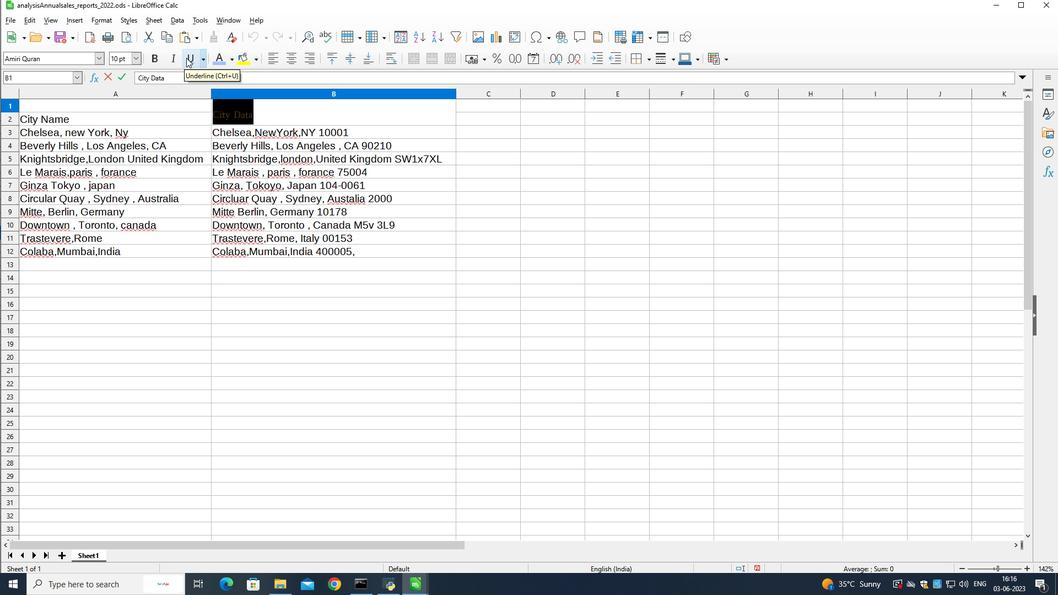 
Action: Mouse pressed left at (187, 57)
Screenshot: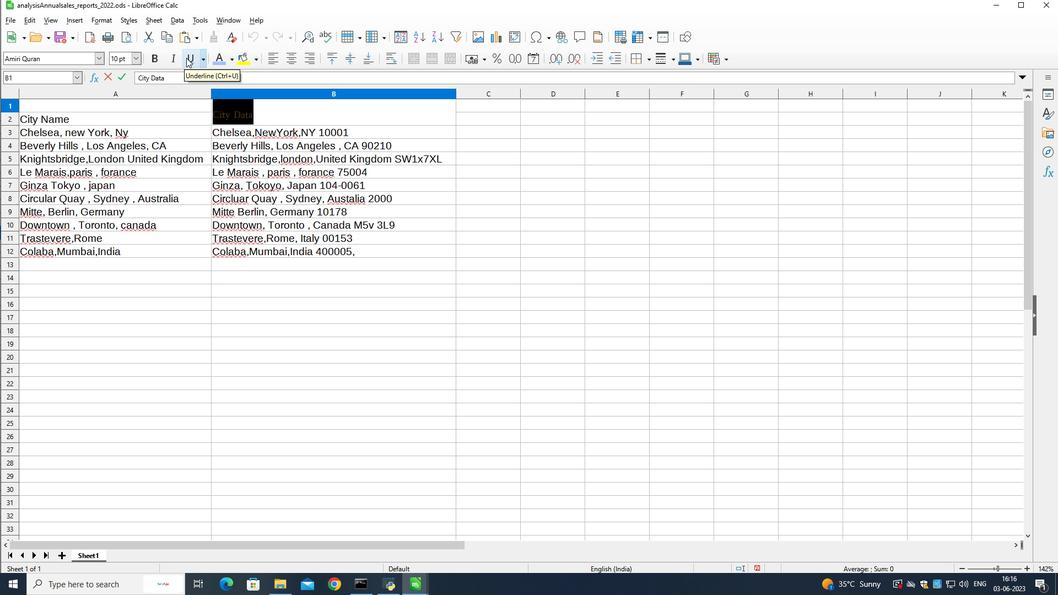 
Action: Mouse moved to (138, 57)
Screenshot: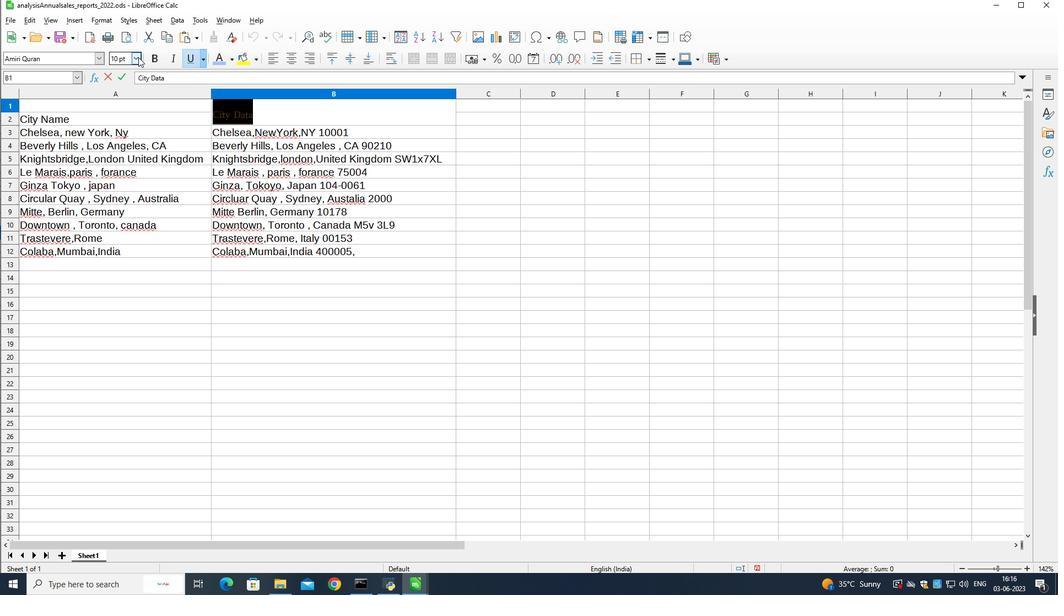 
Action: Mouse pressed left at (138, 57)
Screenshot: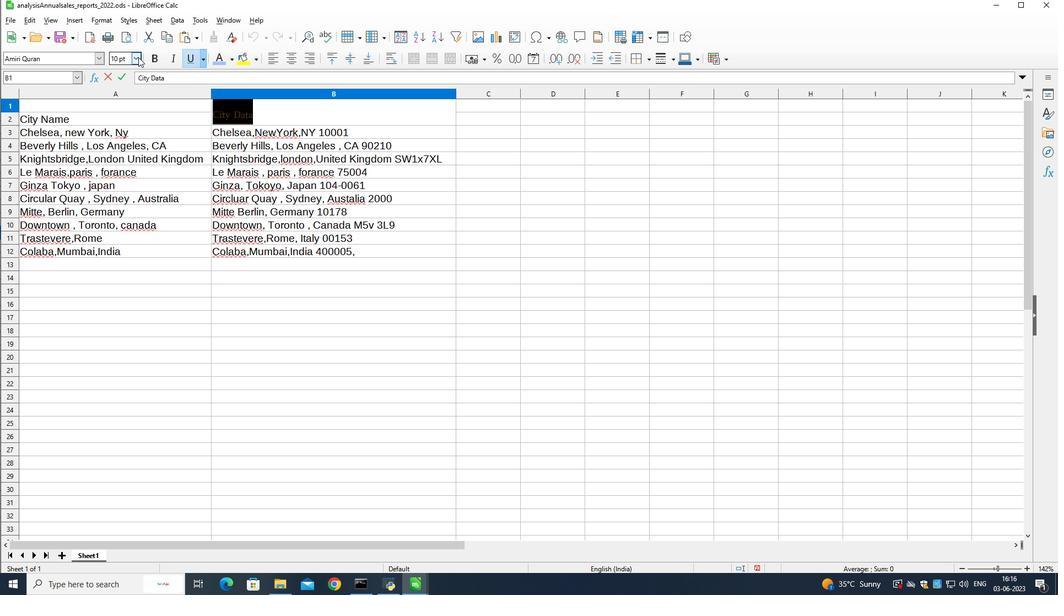 
Action: Mouse moved to (116, 195)
Screenshot: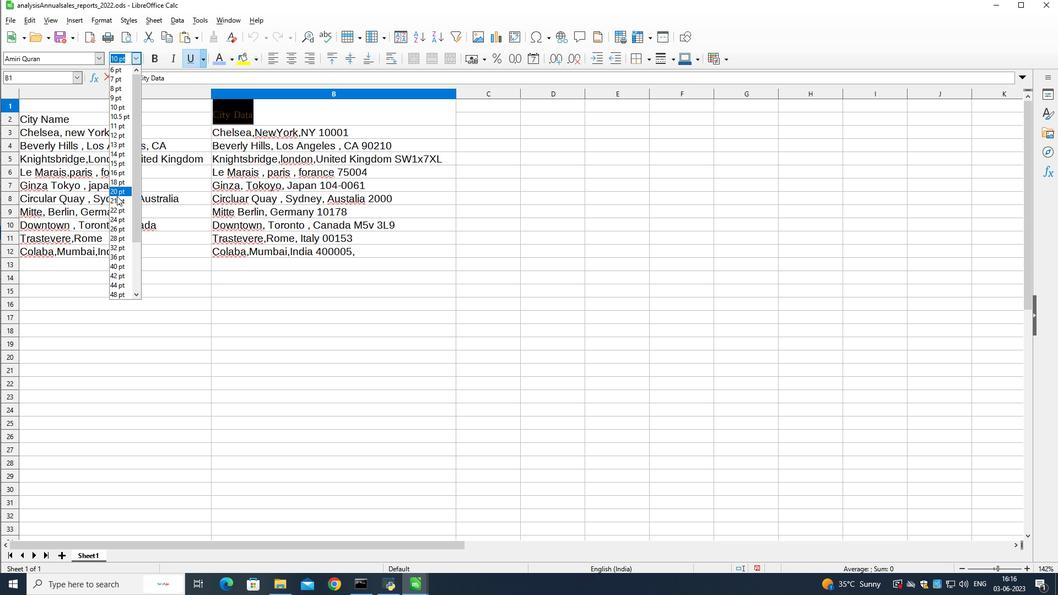 
Action: Mouse pressed left at (116, 195)
Screenshot: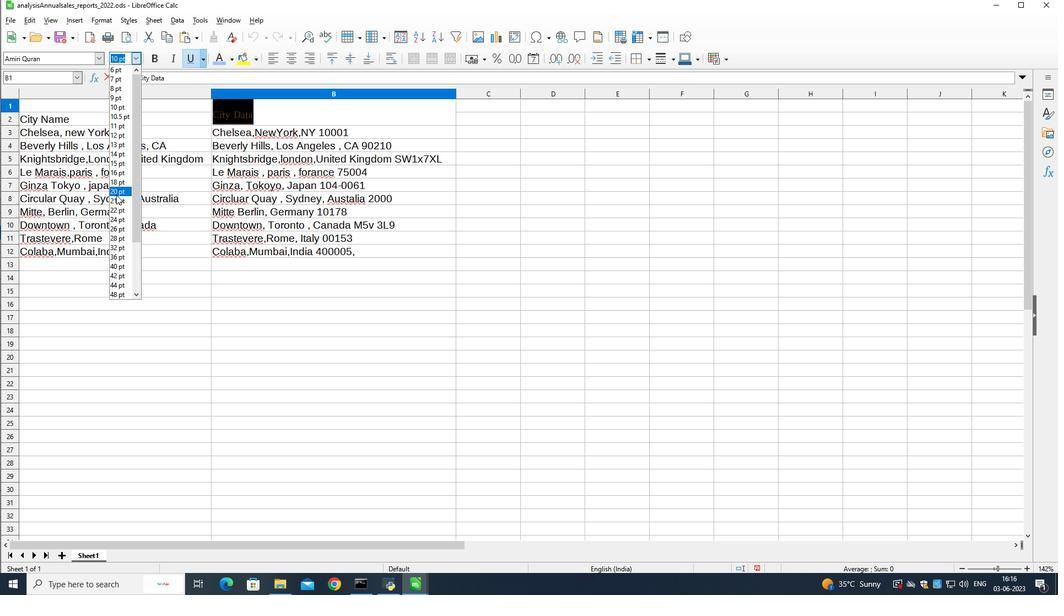 
Action: Mouse moved to (224, 286)
Screenshot: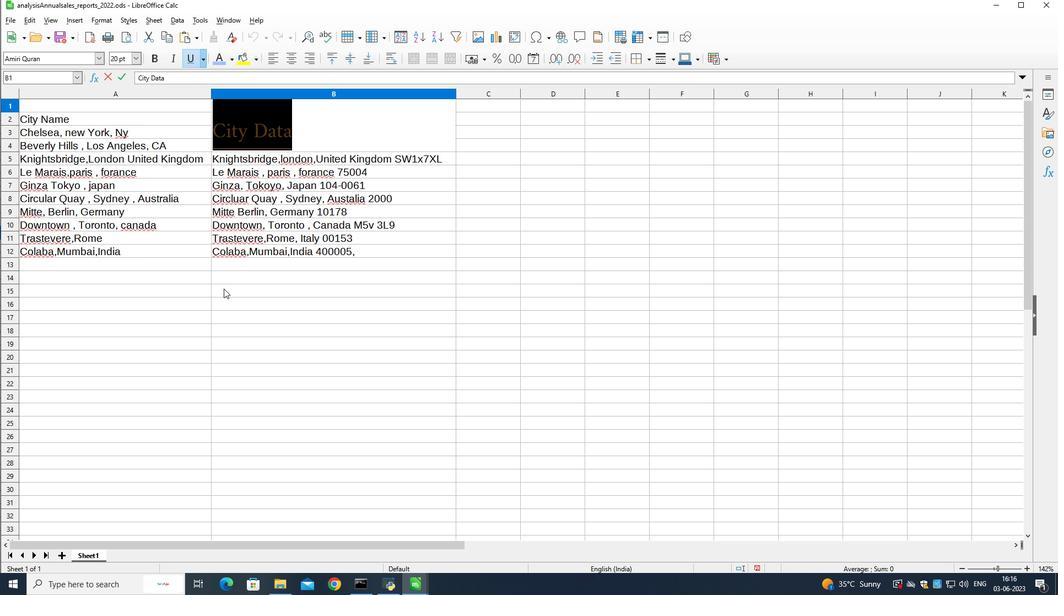 
Action: Mouse pressed left at (224, 286)
Screenshot: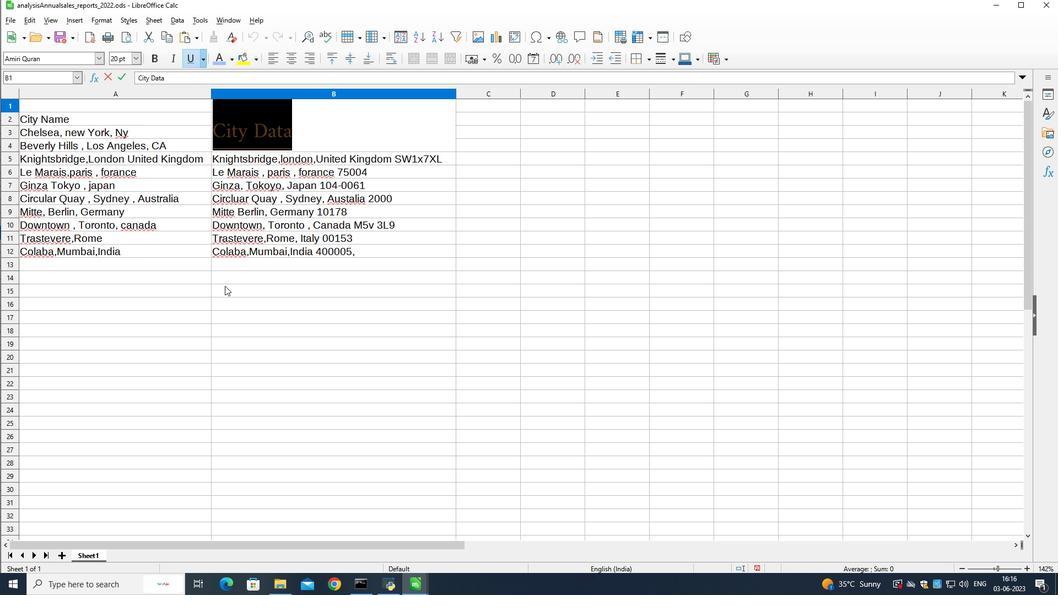 
Action: Mouse moved to (60, 131)
Screenshot: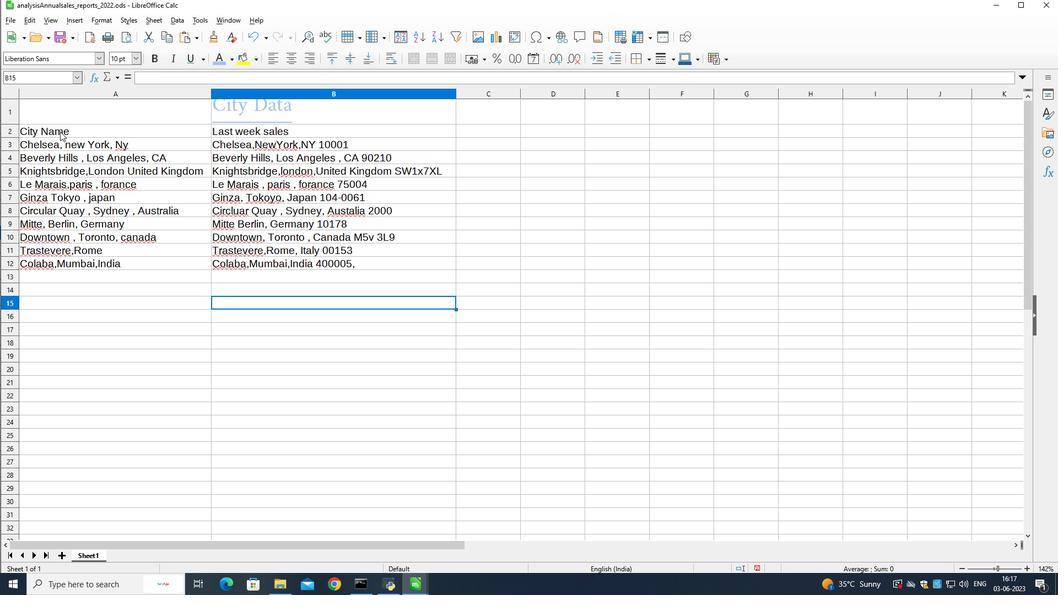 
Action: Mouse pressed left at (60, 131)
Screenshot: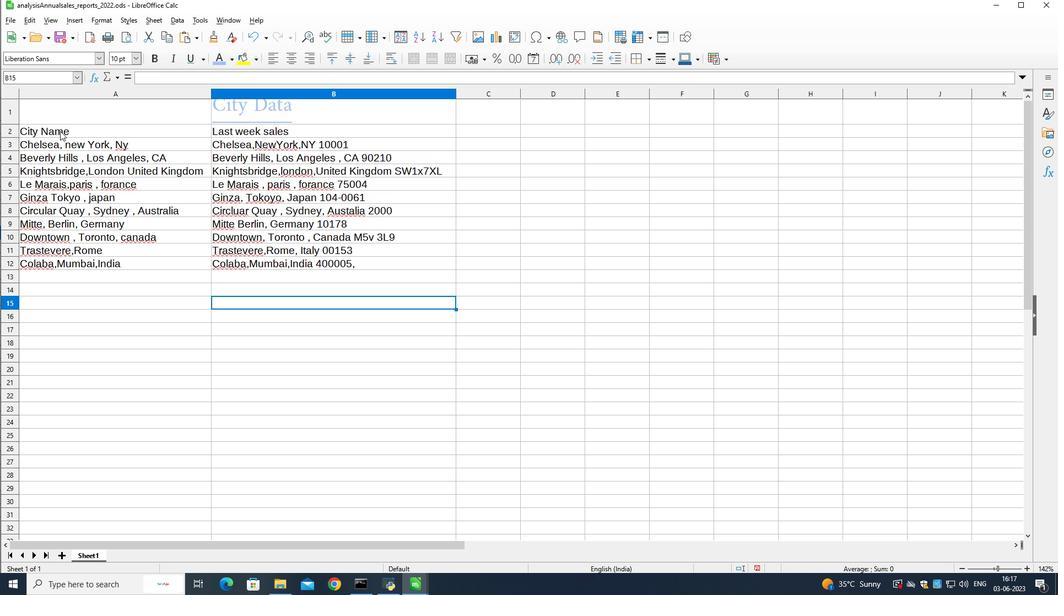 
Action: Mouse moved to (73, 58)
Screenshot: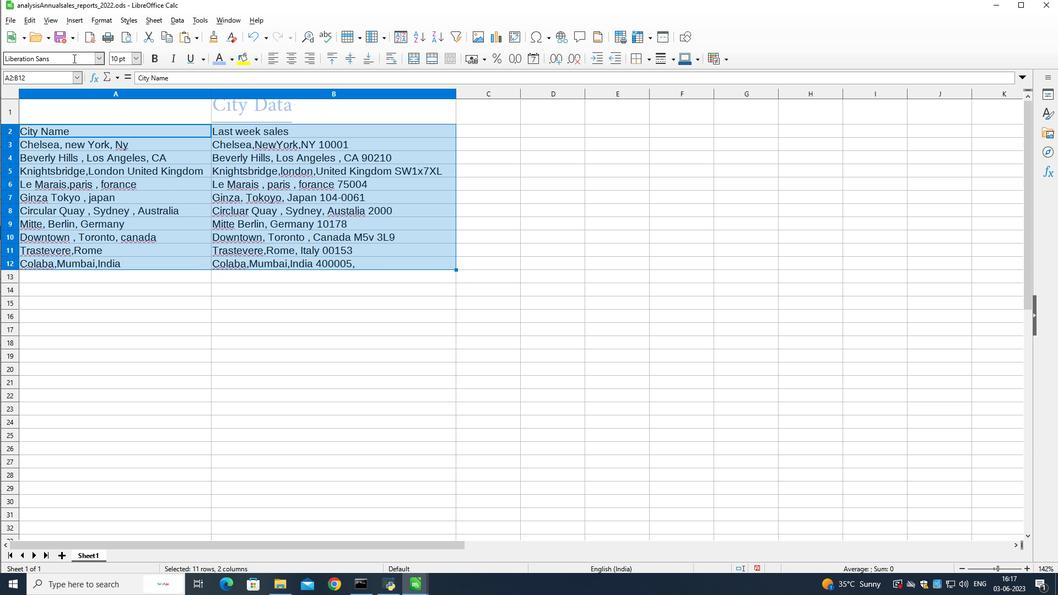
Action: Mouse pressed left at (73, 58)
Screenshot: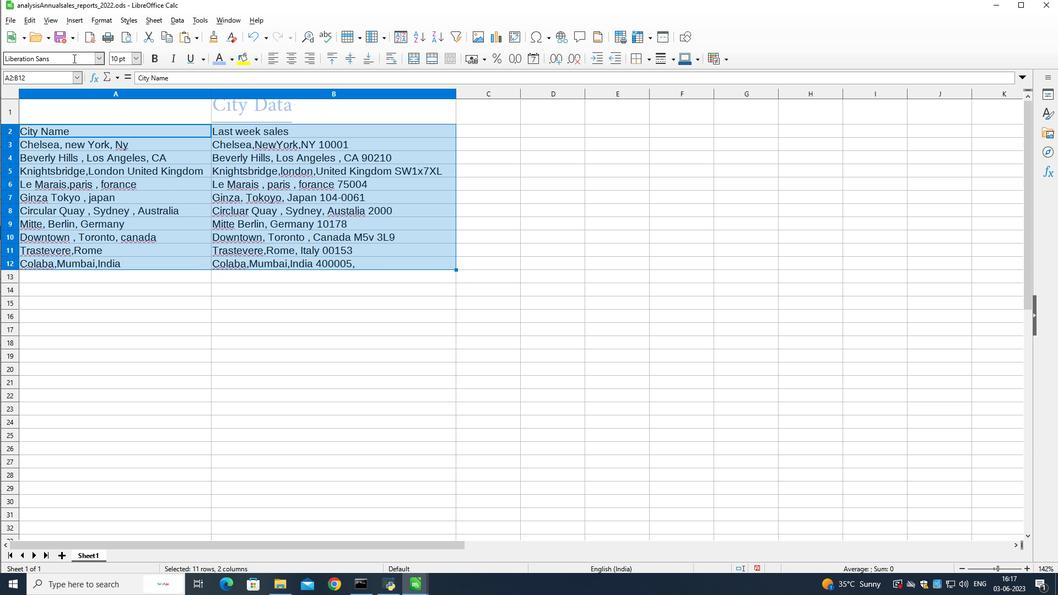 
Action: Mouse moved to (72, 58)
Screenshot: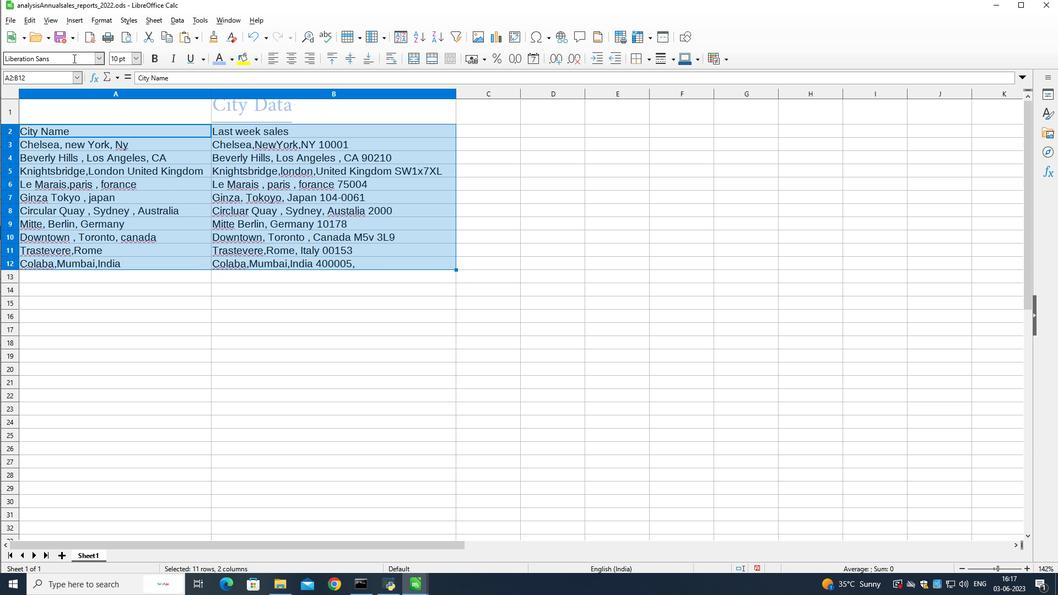 
Action: Mouse pressed left at (72, 58)
Screenshot: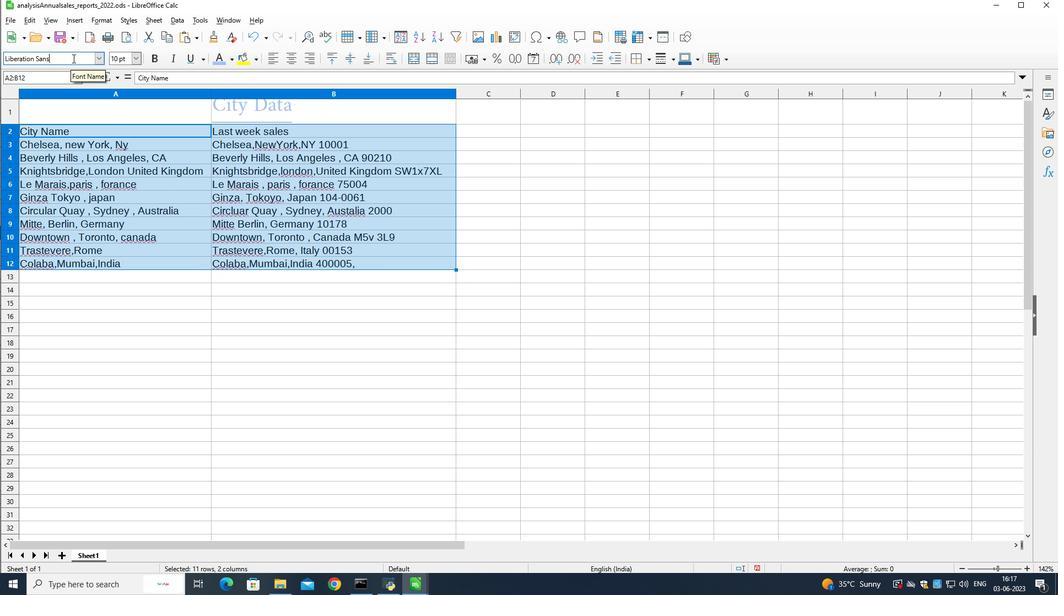 
Action: Mouse pressed left at (72, 58)
Screenshot: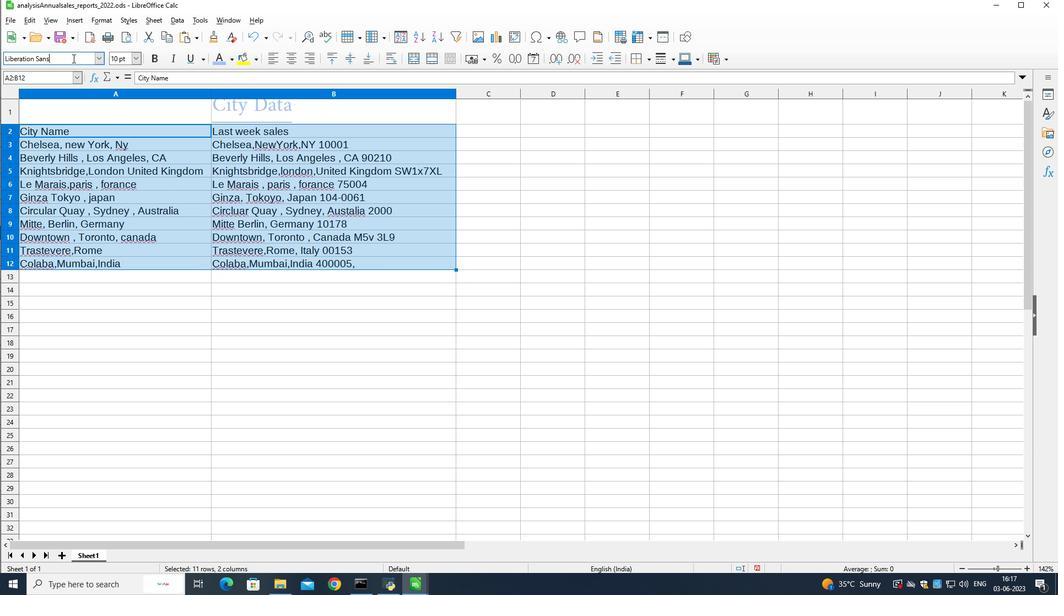 
Action: Mouse moved to (72, 58)
Screenshot: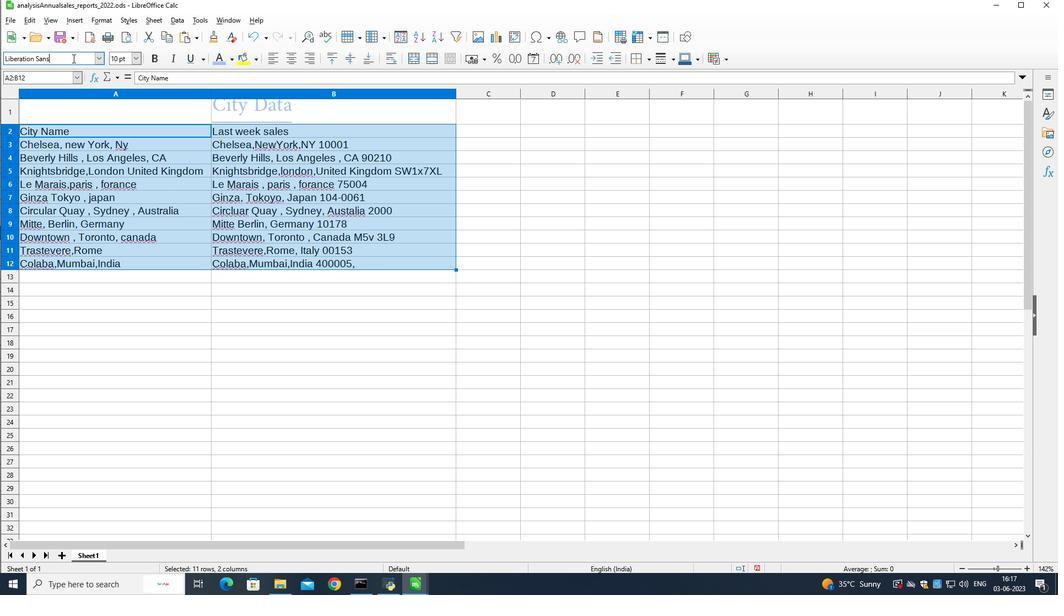
Action: Mouse pressed left at (72, 58)
Screenshot: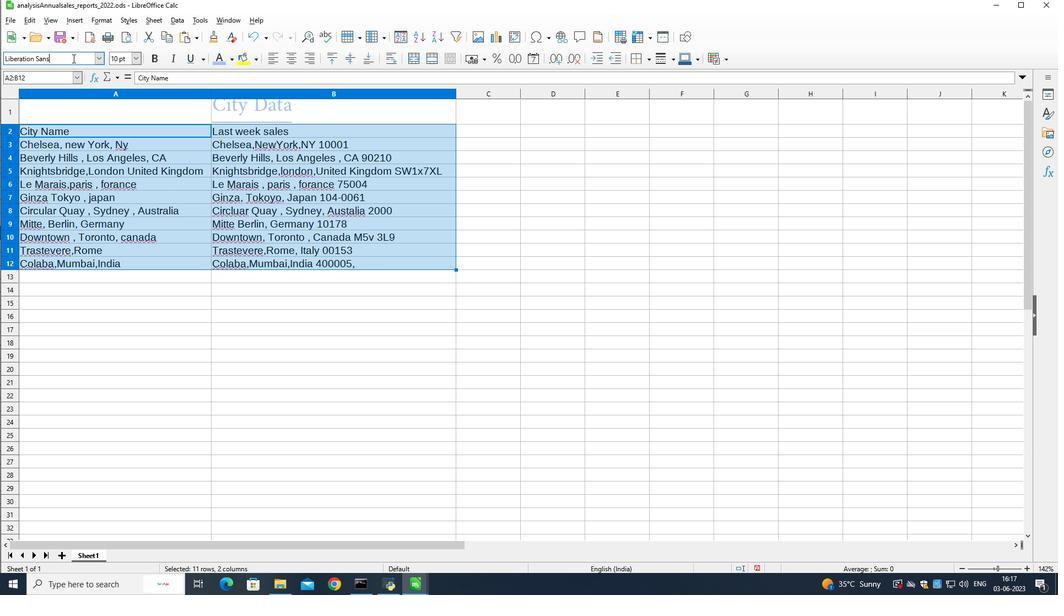 
Action: Mouse moved to (73, 61)
Screenshot: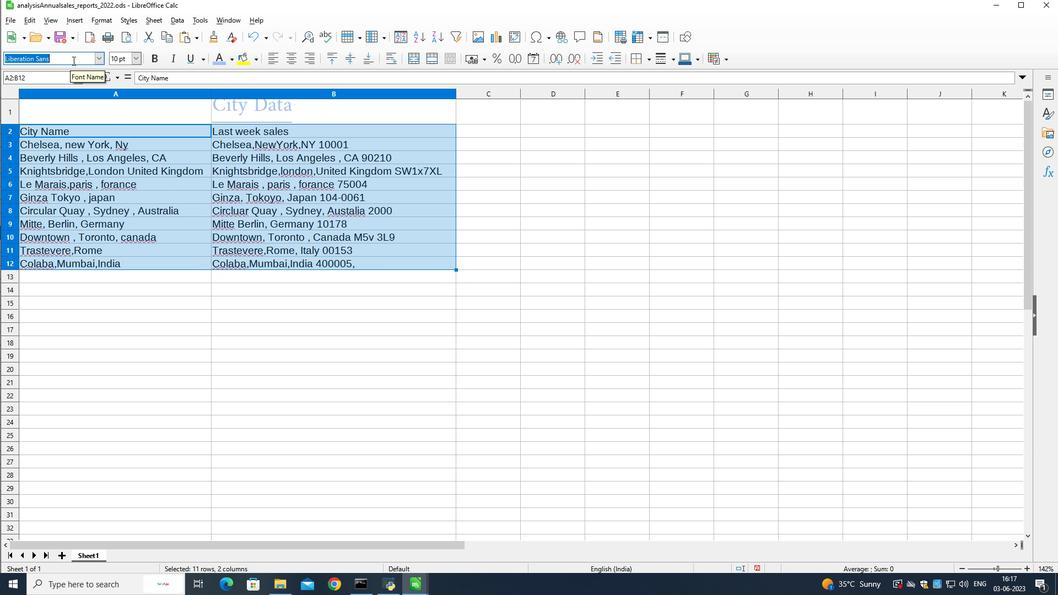 
Action: Key pressed angsana<Key.shift><Key.shift><Key.shift><Key.shift><Key.shift><Key.shift>UPCcand<Key.enter>
Screenshot: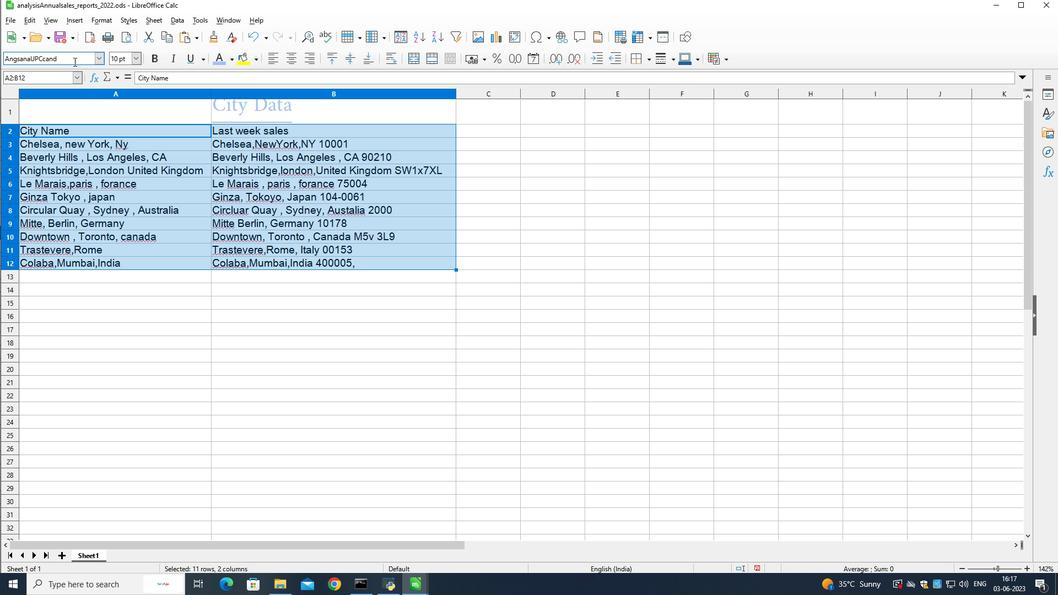 
Action: Mouse moved to (111, 290)
Screenshot: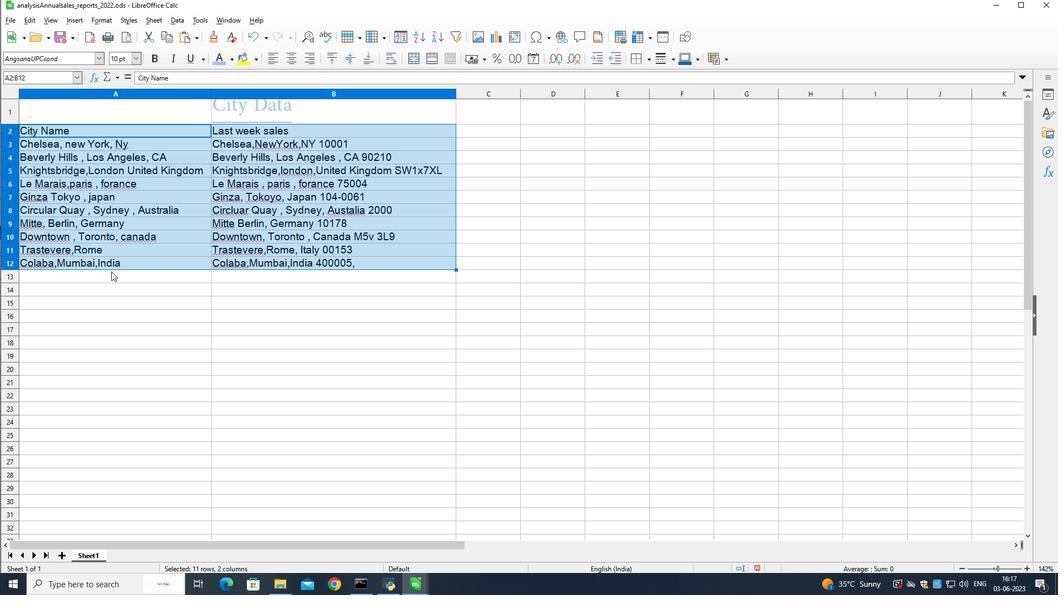 
Action: Mouse pressed left at (111, 290)
Screenshot: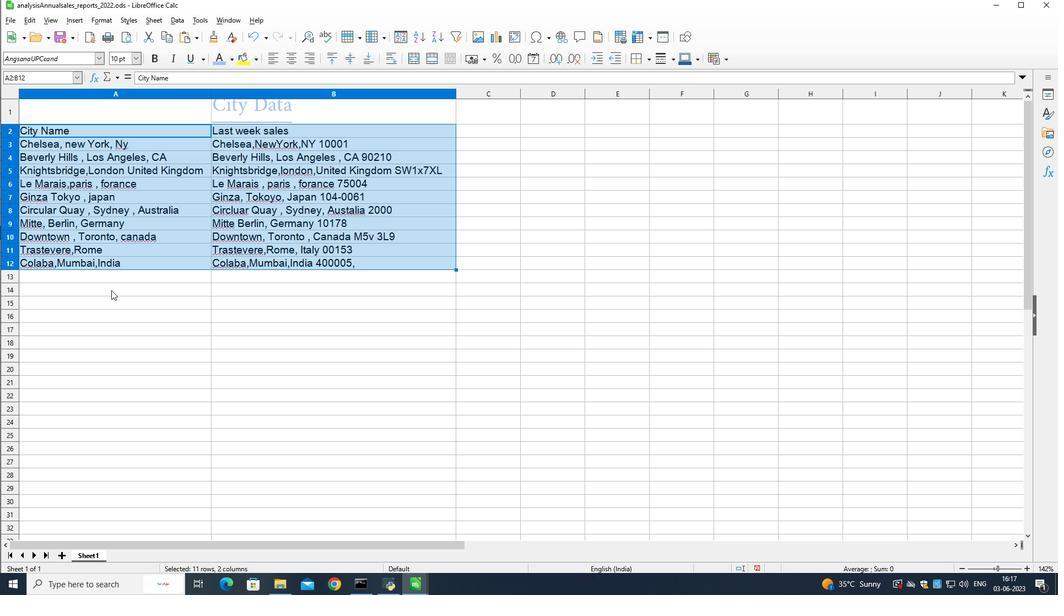 
Action: Mouse moved to (34, 127)
Screenshot: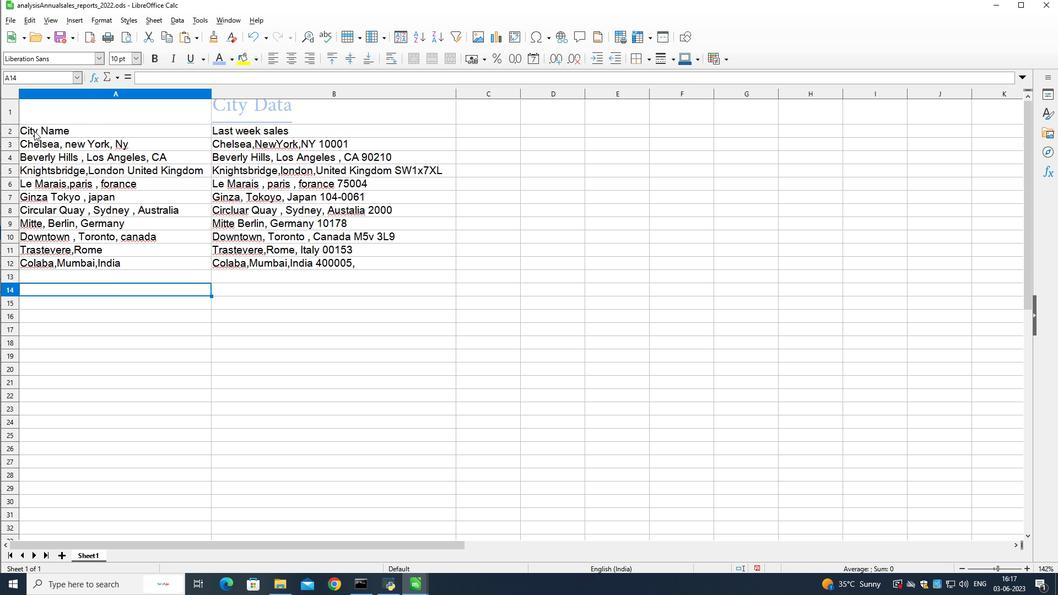 
Action: Mouse pressed left at (34, 127)
Screenshot: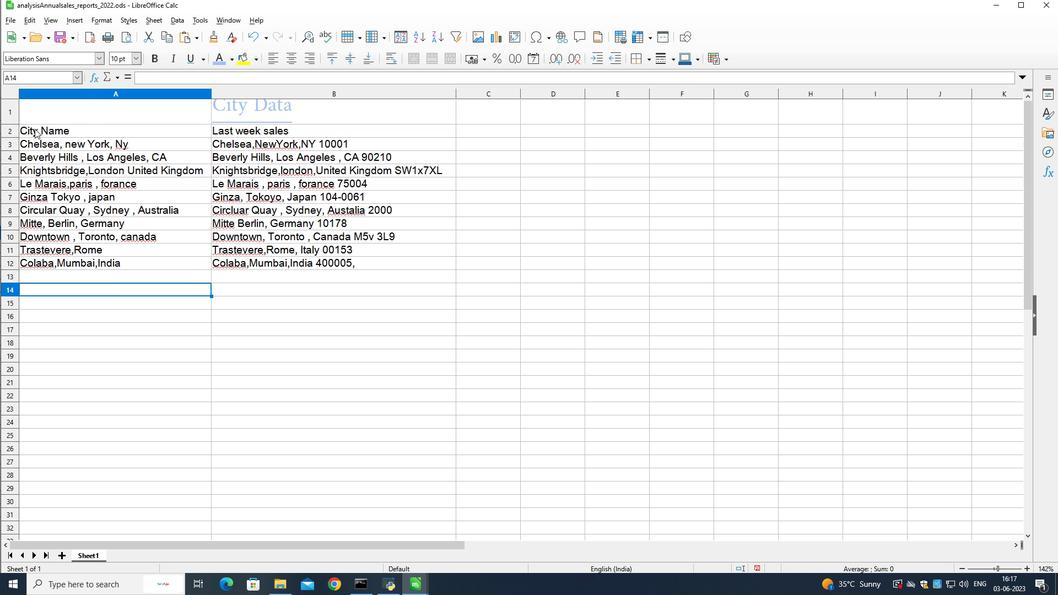 
Action: Mouse moved to (62, 56)
Screenshot: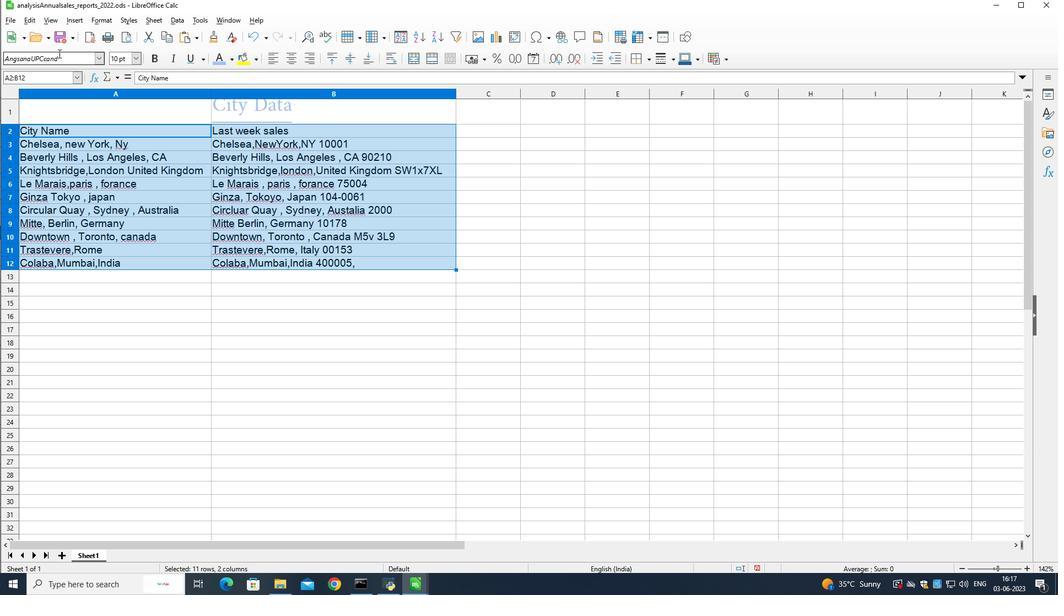 
Action: Mouse pressed left at (62, 56)
Screenshot: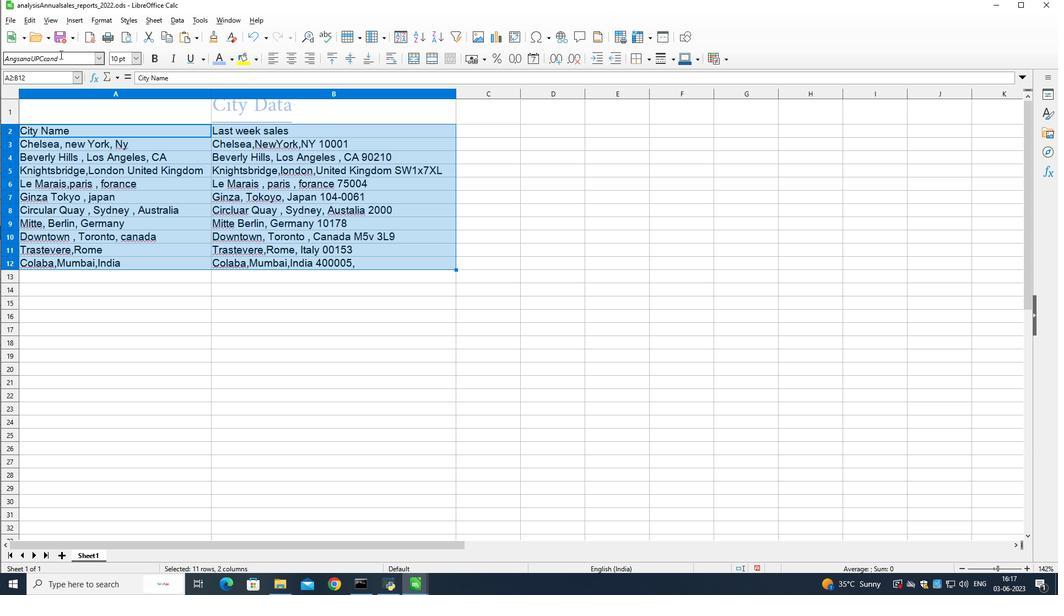 
Action: Mouse pressed left at (62, 56)
Screenshot: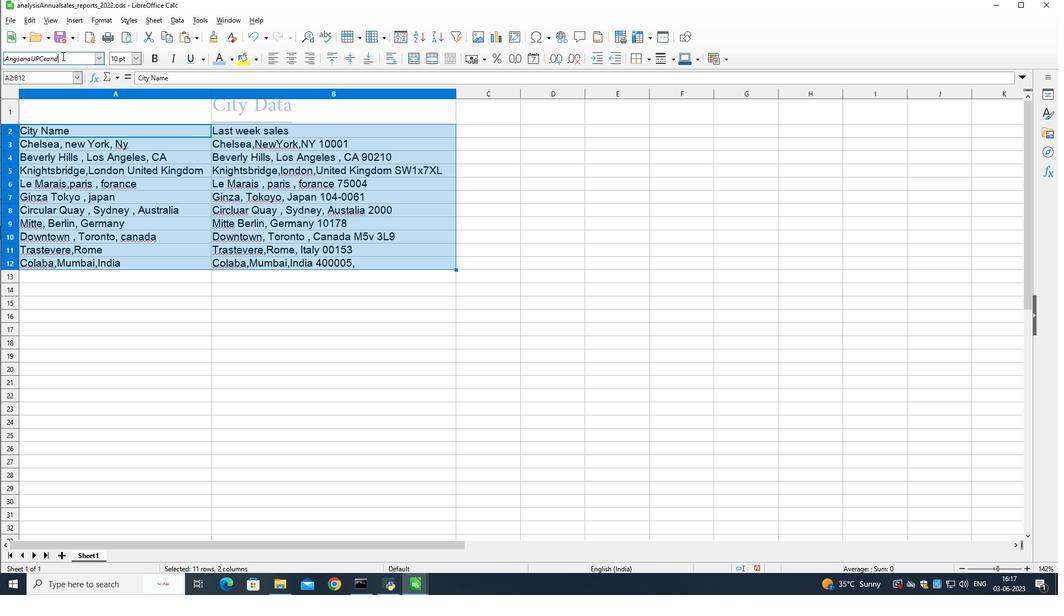 
Action: Mouse moved to (63, 56)
Screenshot: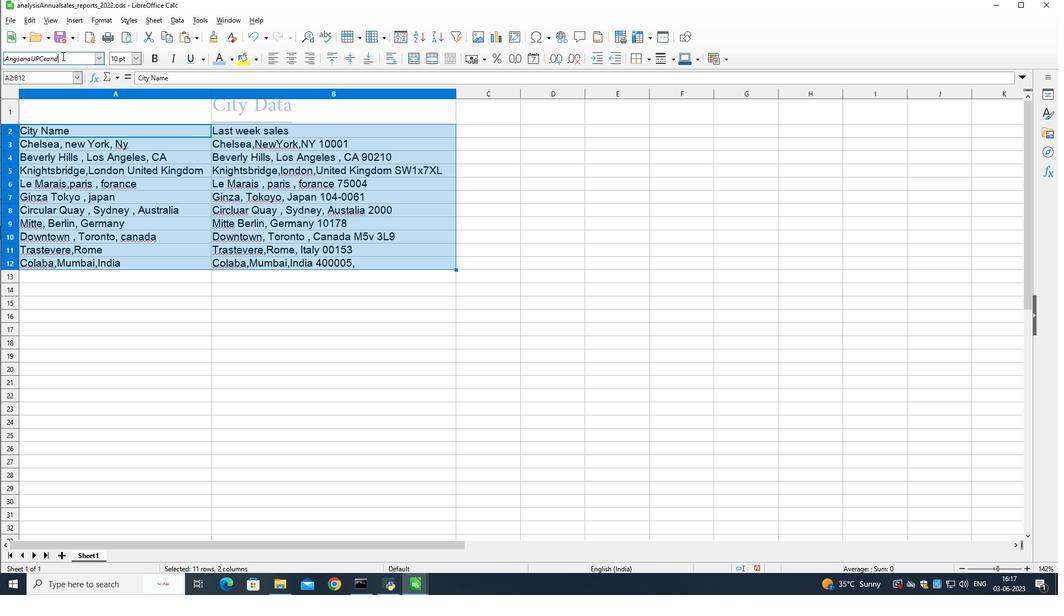 
Action: Mouse pressed left at (63, 56)
Screenshot: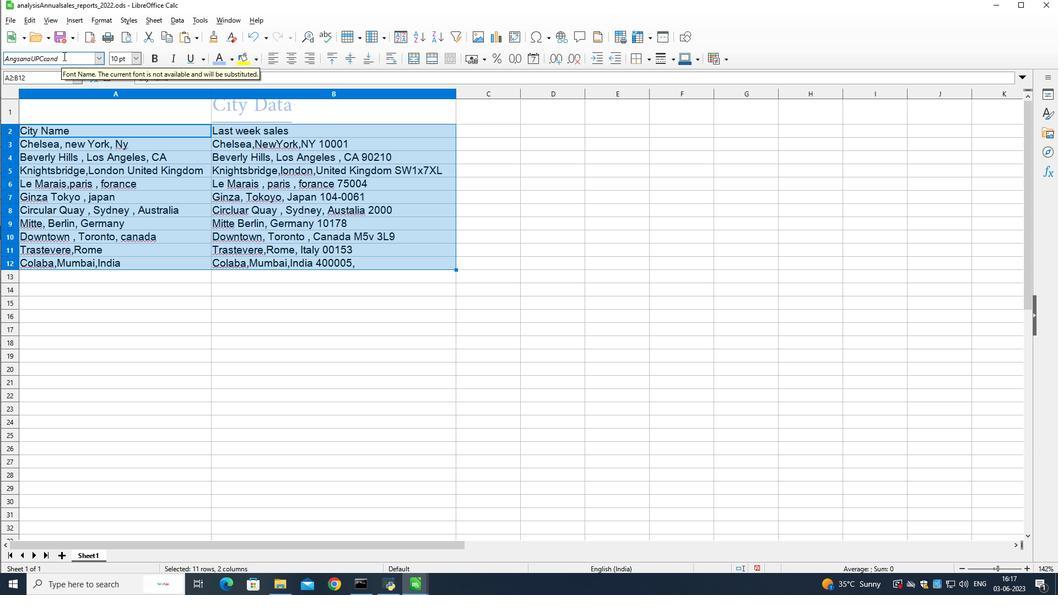 
Action: Mouse pressed left at (63, 56)
Screenshot: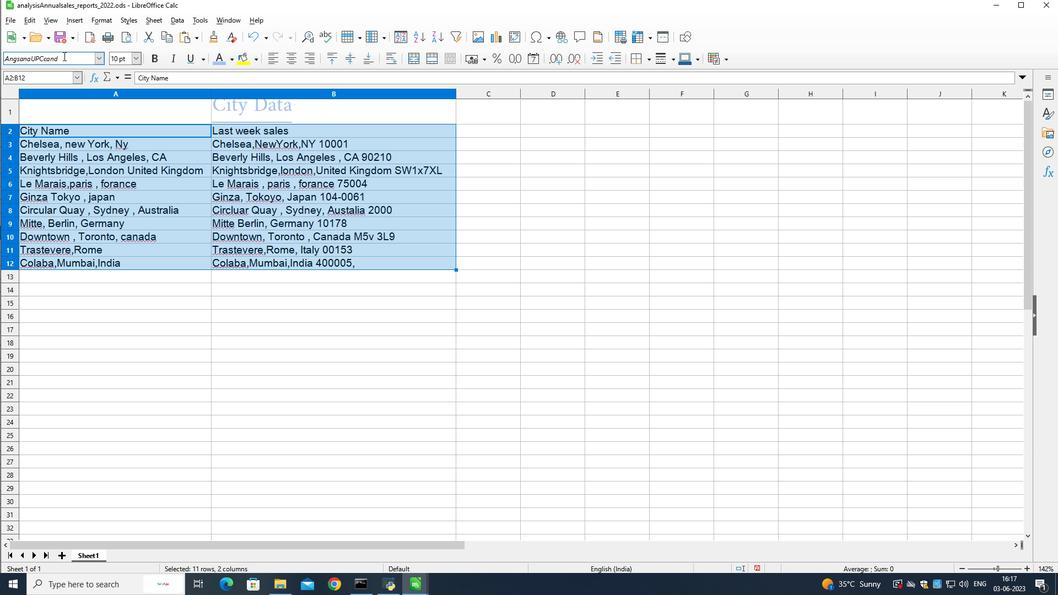 
Action: Mouse pressed left at (63, 56)
Screenshot: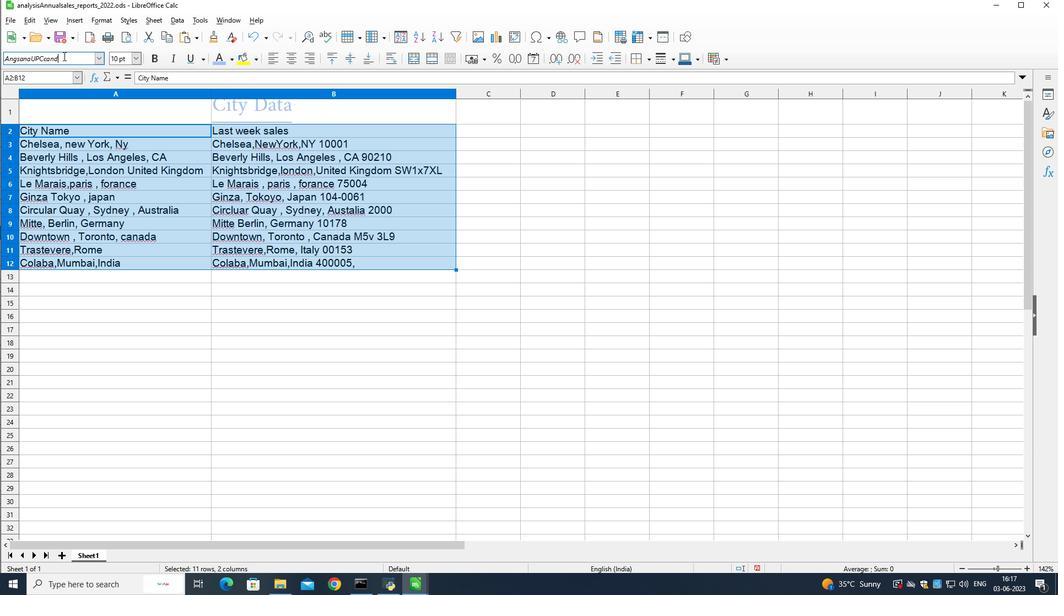 
Action: Mouse moved to (63, 56)
Screenshot: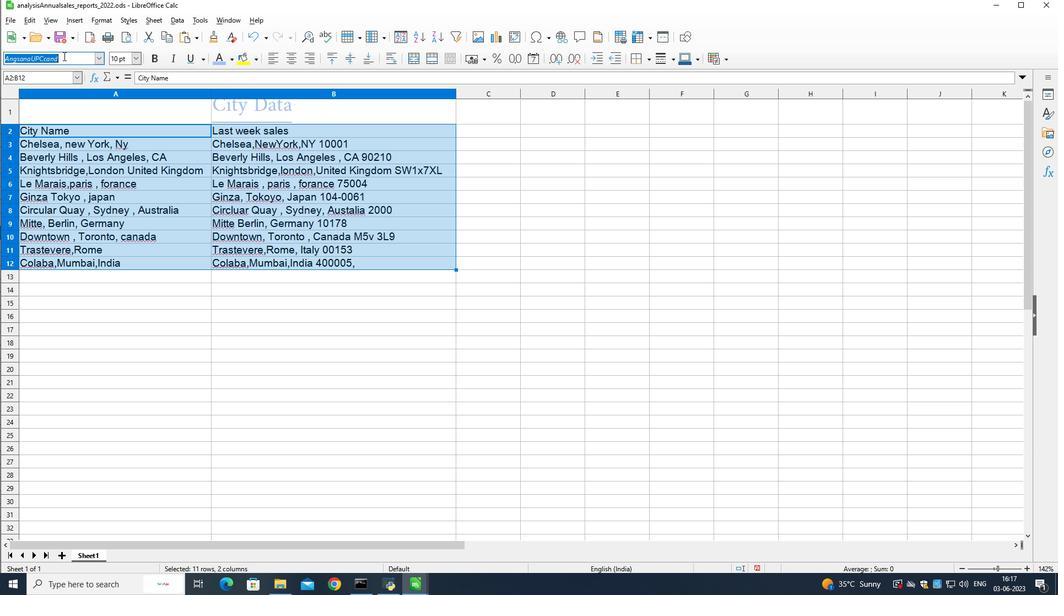 
Action: Key pressed <Key.enter>
Screenshot: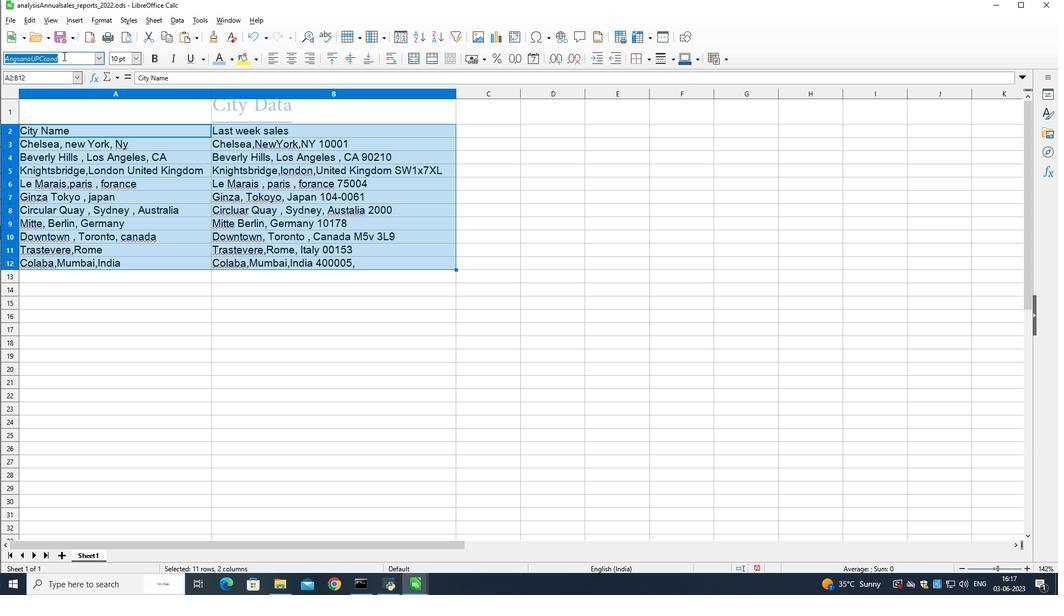 
Action: Mouse moved to (202, 319)
Screenshot: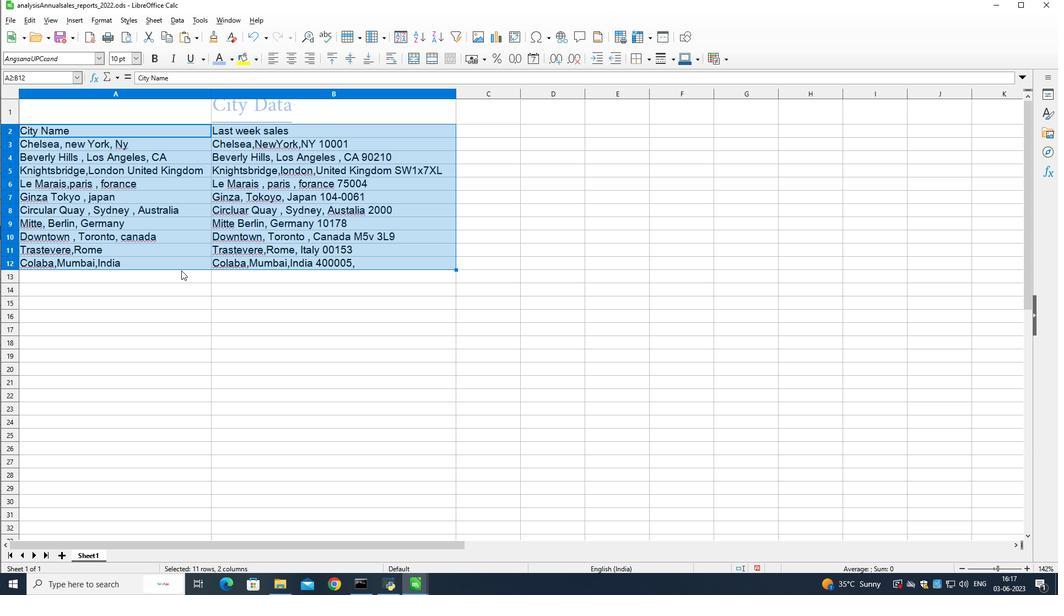 
Action: Mouse pressed left at (202, 319)
Screenshot: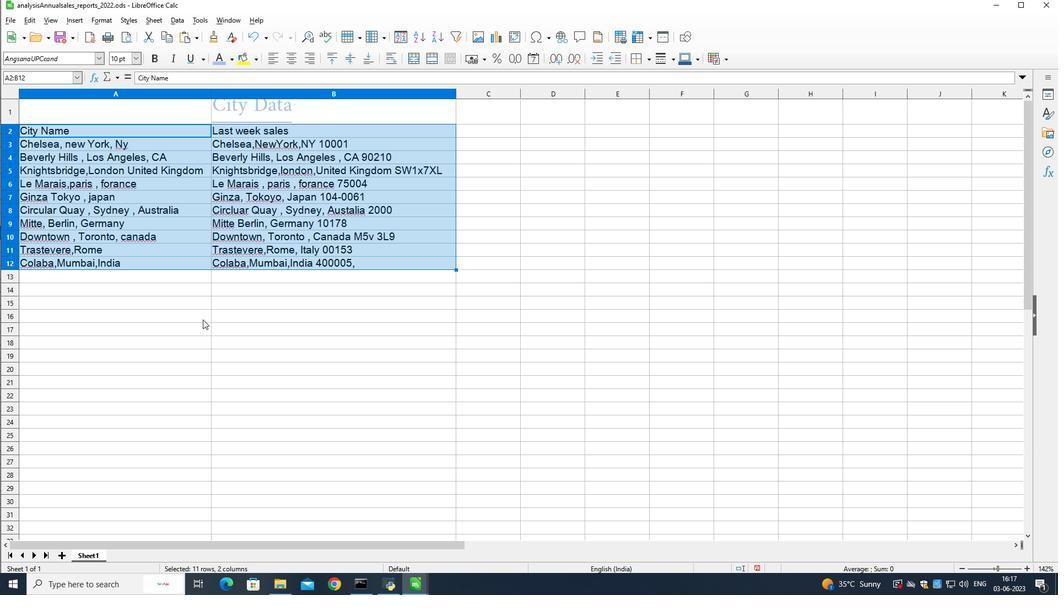 
Action: Mouse moved to (132, 57)
Screenshot: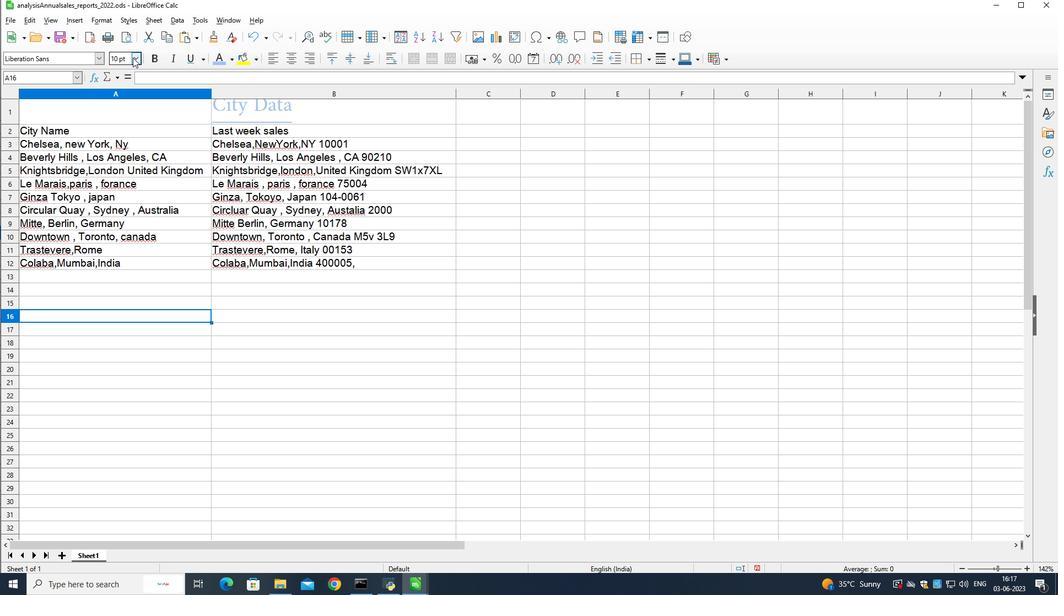 
Action: Mouse pressed left at (132, 57)
Screenshot: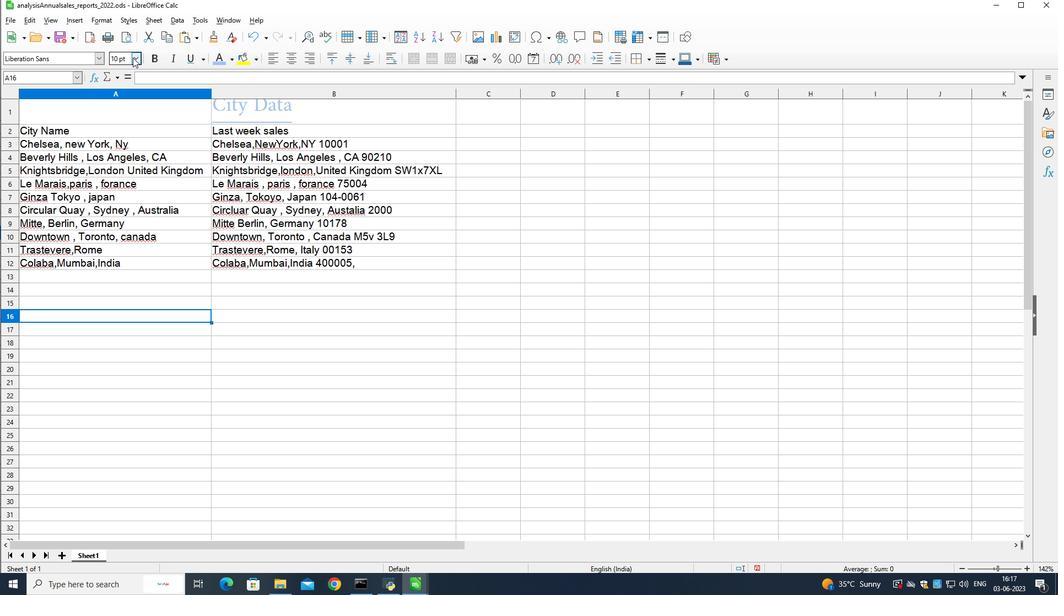 
Action: Mouse moved to (121, 98)
Screenshot: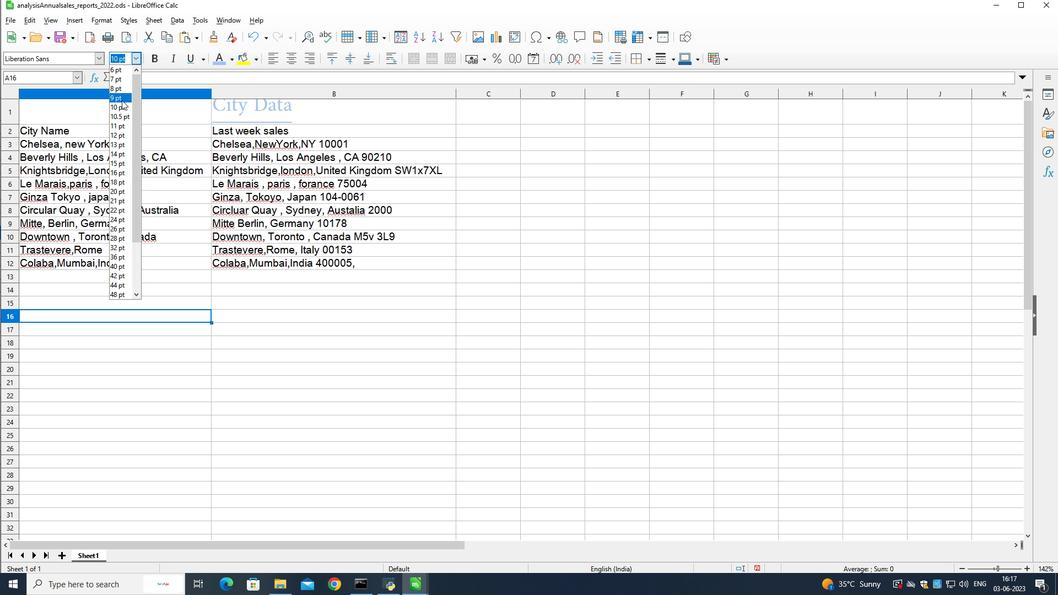
Action: Mouse pressed left at (121, 98)
Screenshot: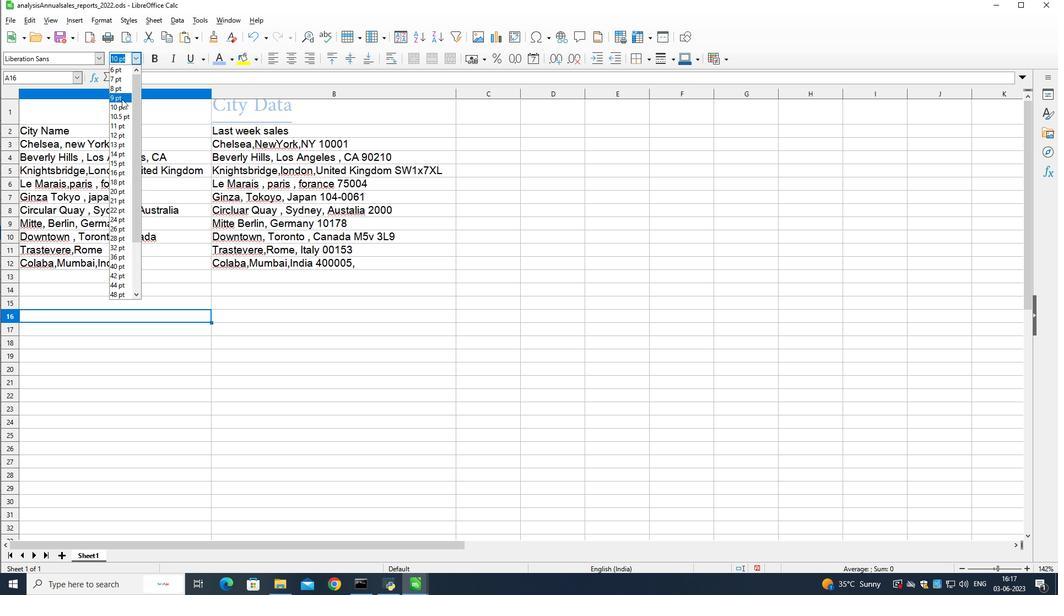 
Action: Mouse moved to (228, 346)
Screenshot: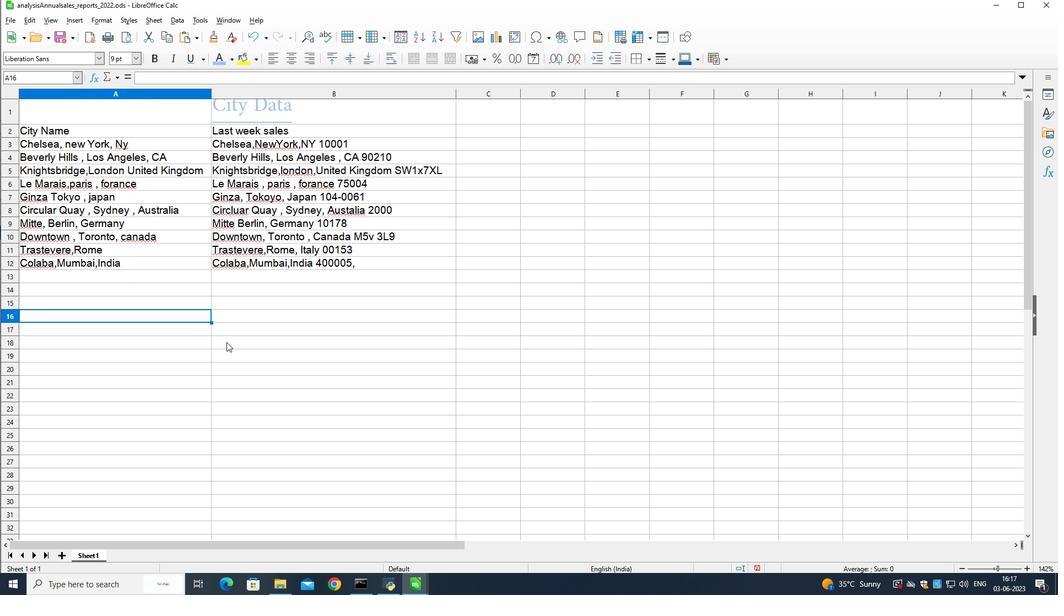 
Action: Mouse pressed left at (228, 346)
Screenshot: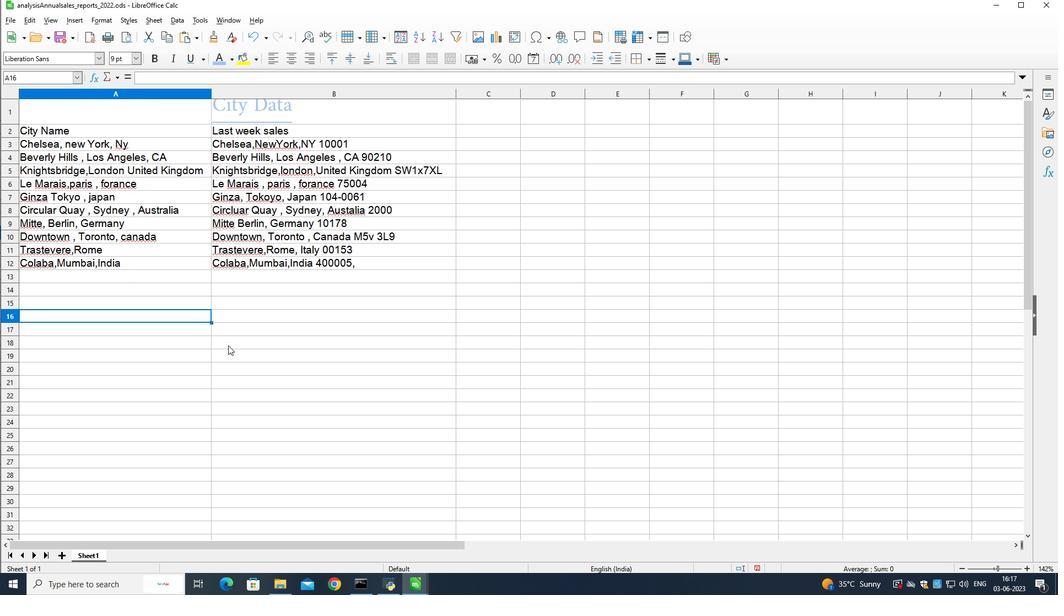 
Action: Mouse moved to (68, 108)
Screenshot: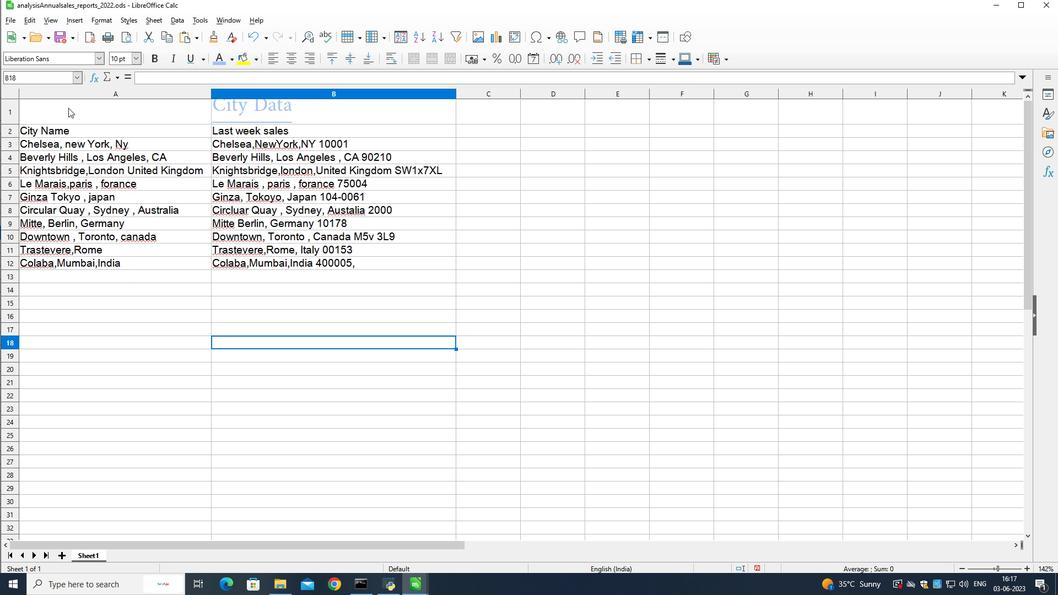 
Action: Mouse pressed left at (68, 108)
Screenshot: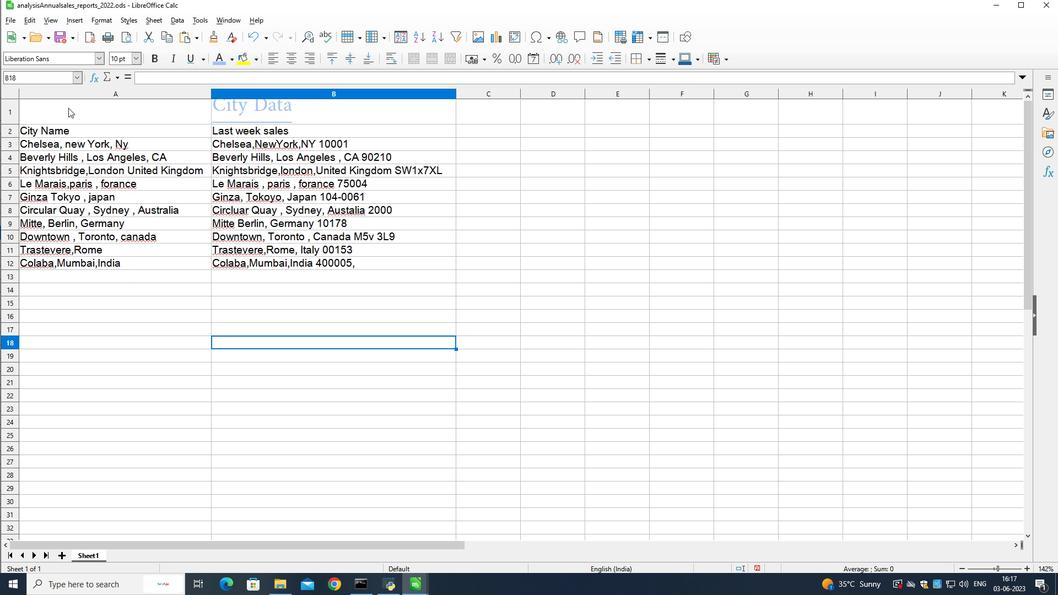 
Action: Mouse moved to (288, 56)
Screenshot: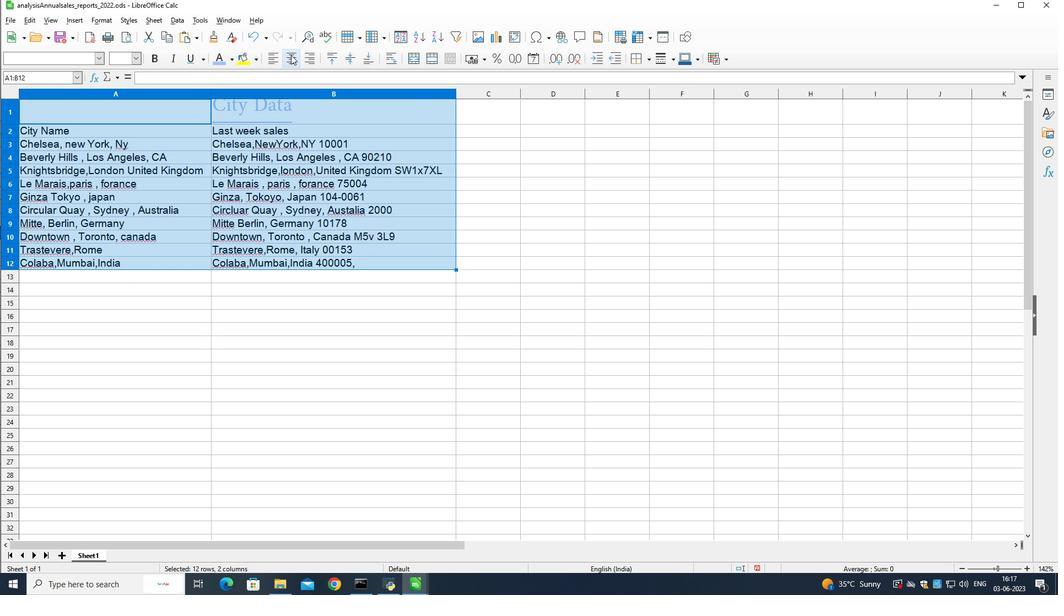 
Action: Mouse pressed left at (288, 56)
Screenshot: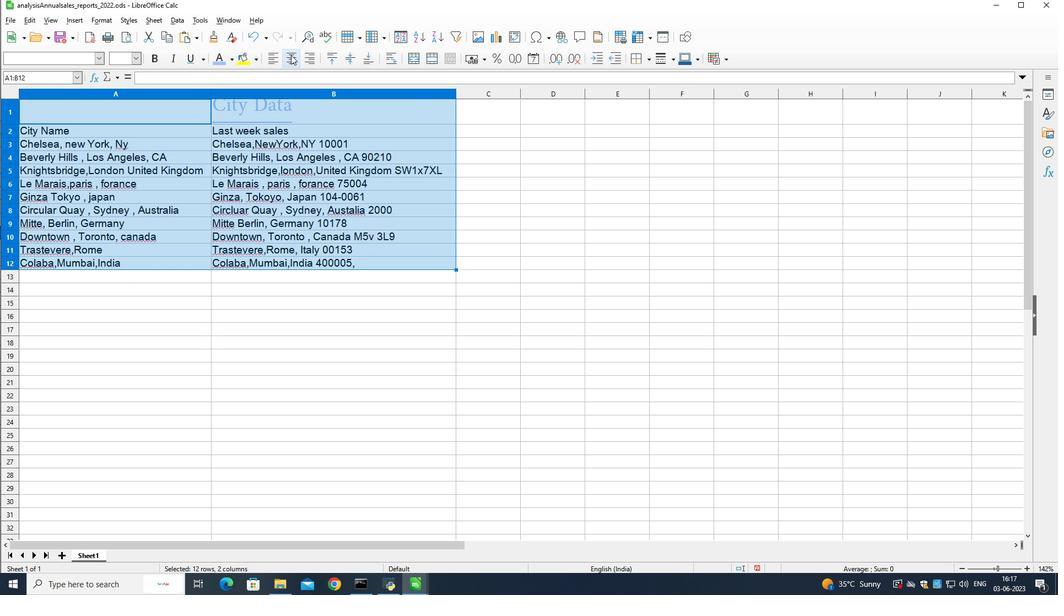 
Action: Mouse moved to (333, 294)
Screenshot: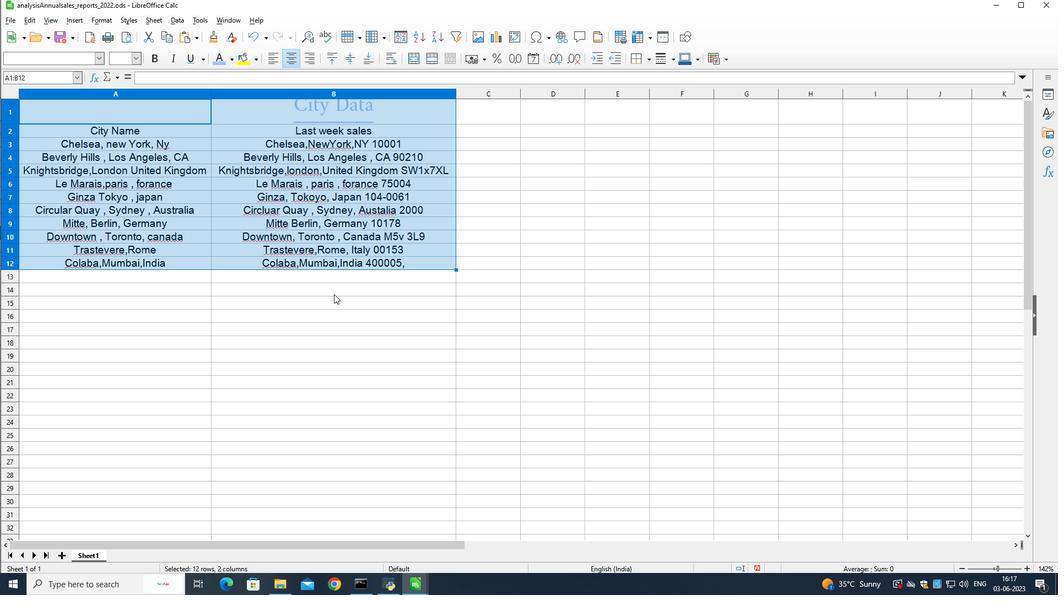 
Action: Mouse pressed left at (333, 294)
Screenshot: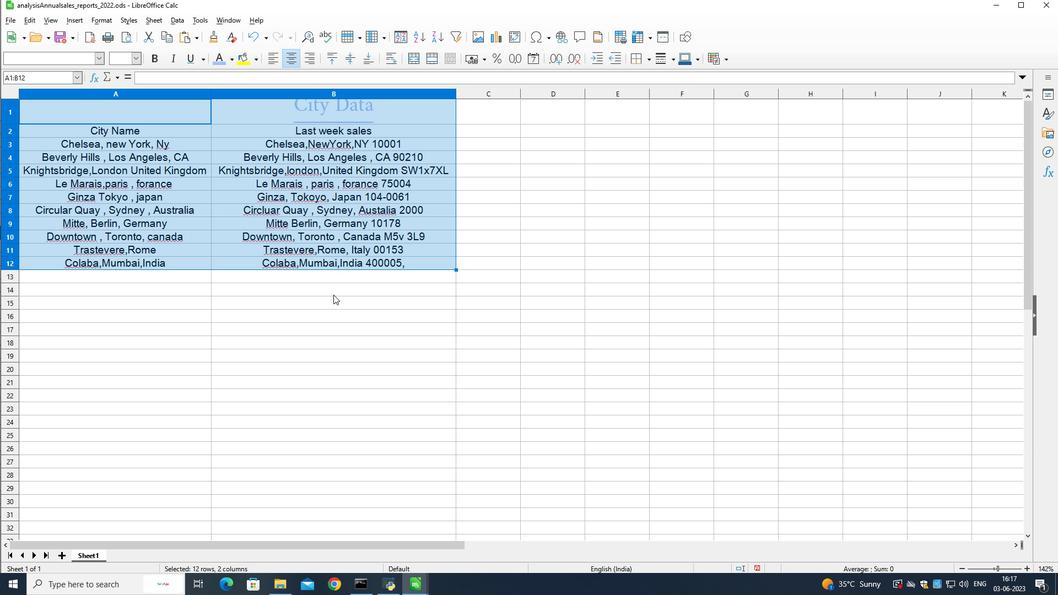 
Action: Mouse moved to (330, 293)
Screenshot: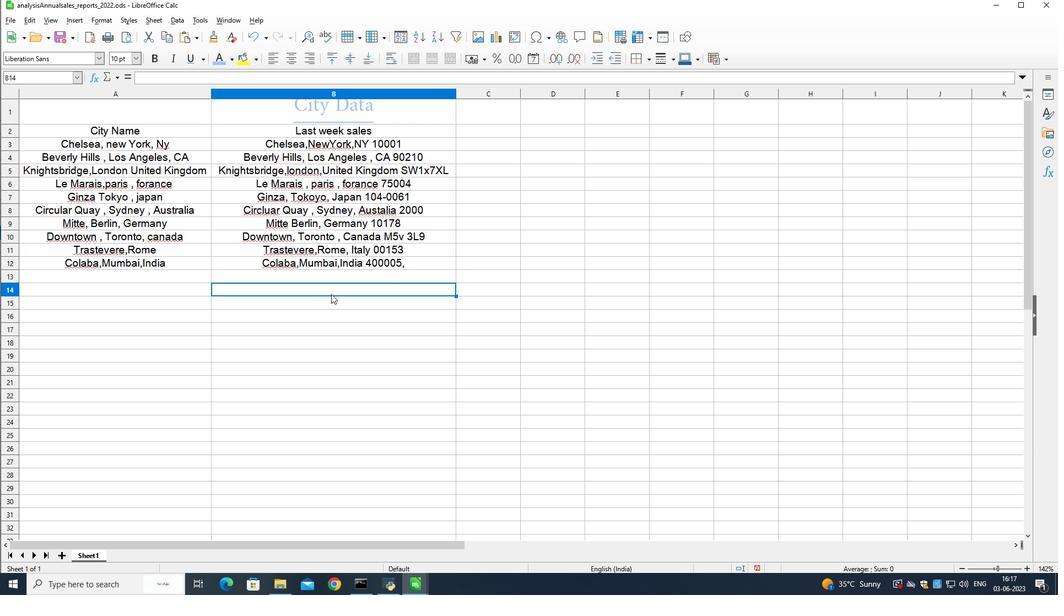 
